 Task: Use LinkedIn's search filters to find profiles related to 'Wellness' industry, 'Government College', 'Catering' services, 'Front-Line Employees' title, 'Cactus Communications' company, located in 'Mohács, Baranya, Hungary', and talking about '#careers'.
Action: Mouse moved to (526, 84)
Screenshot: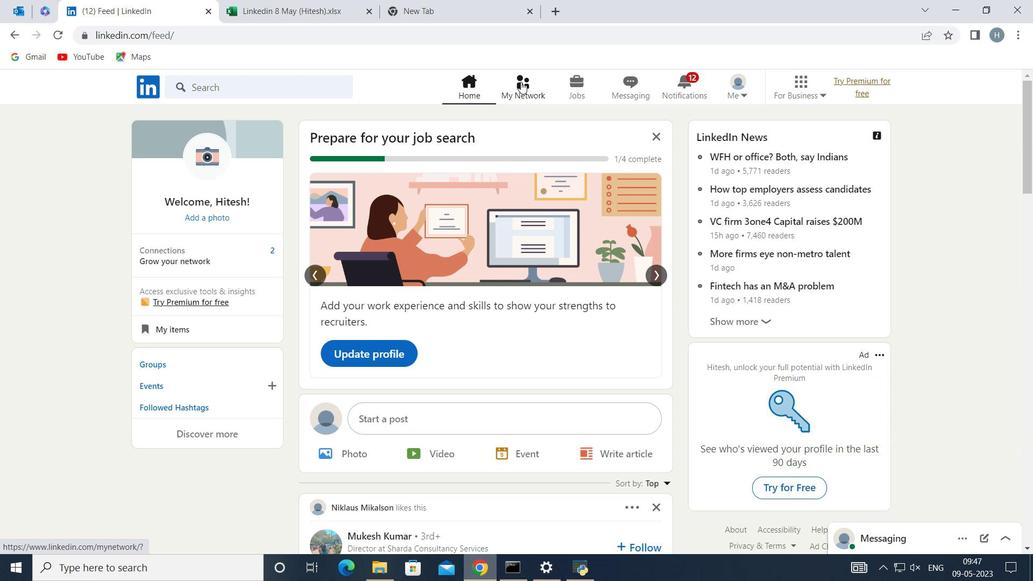 
Action: Mouse pressed left at (526, 84)
Screenshot: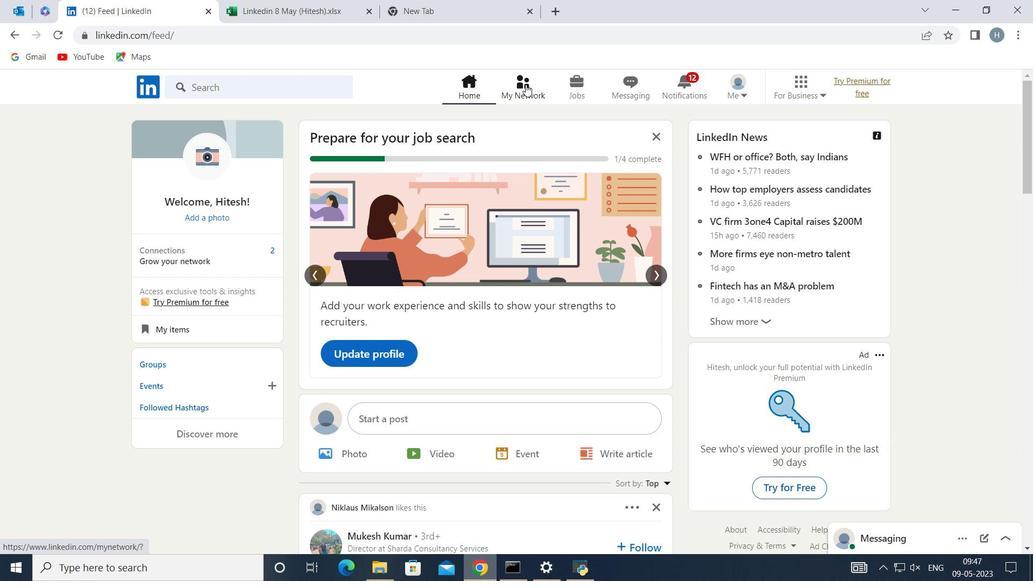 
Action: Mouse moved to (274, 158)
Screenshot: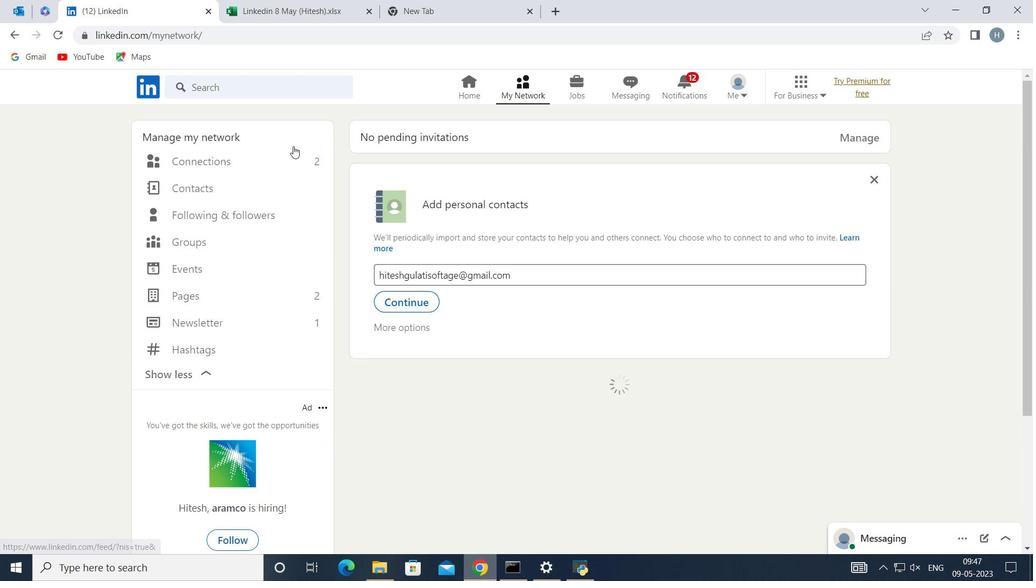 
Action: Mouse pressed left at (274, 158)
Screenshot: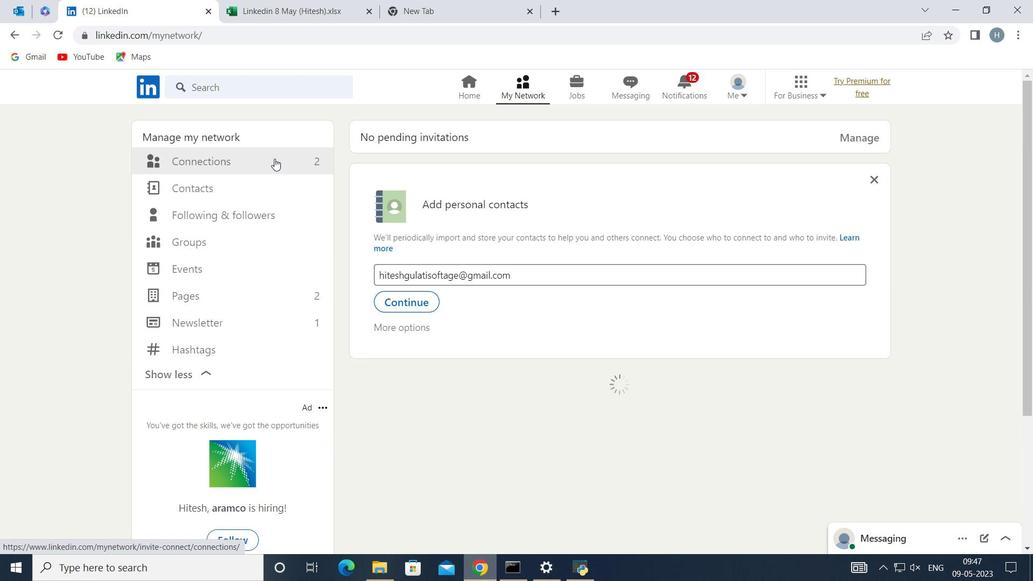 
Action: Mouse moved to (601, 160)
Screenshot: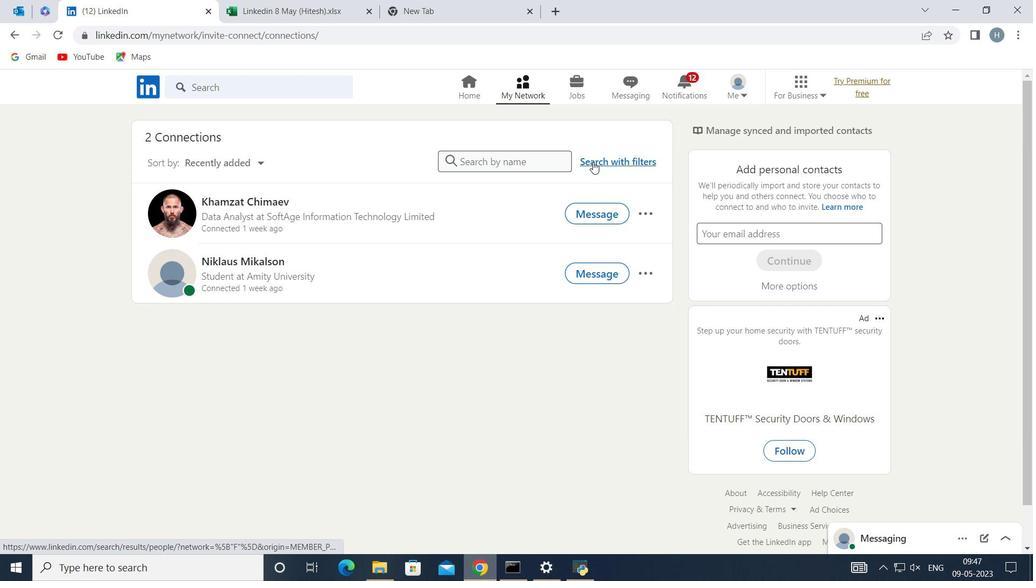 
Action: Mouse pressed left at (601, 160)
Screenshot: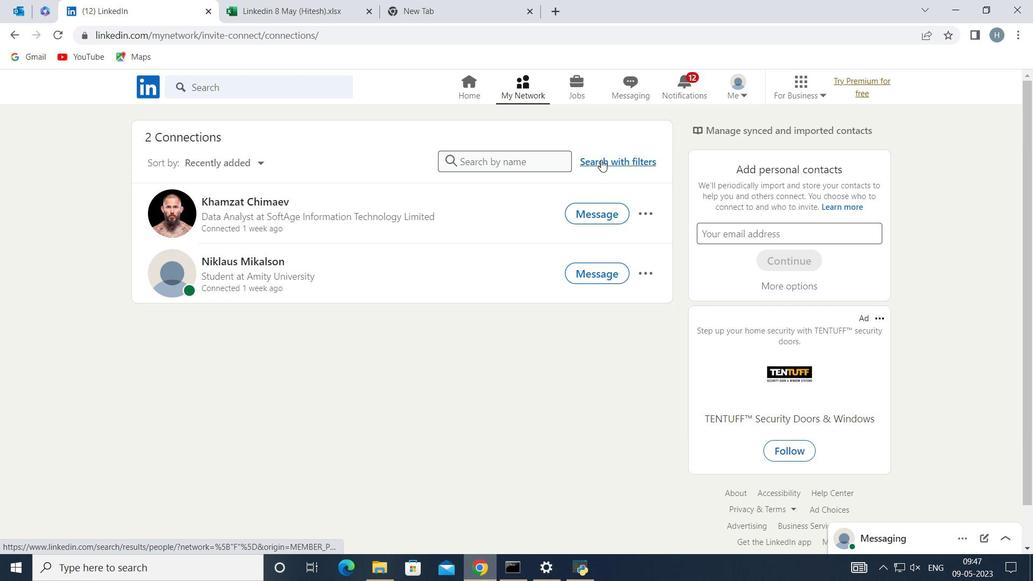 
Action: Mouse moved to (571, 127)
Screenshot: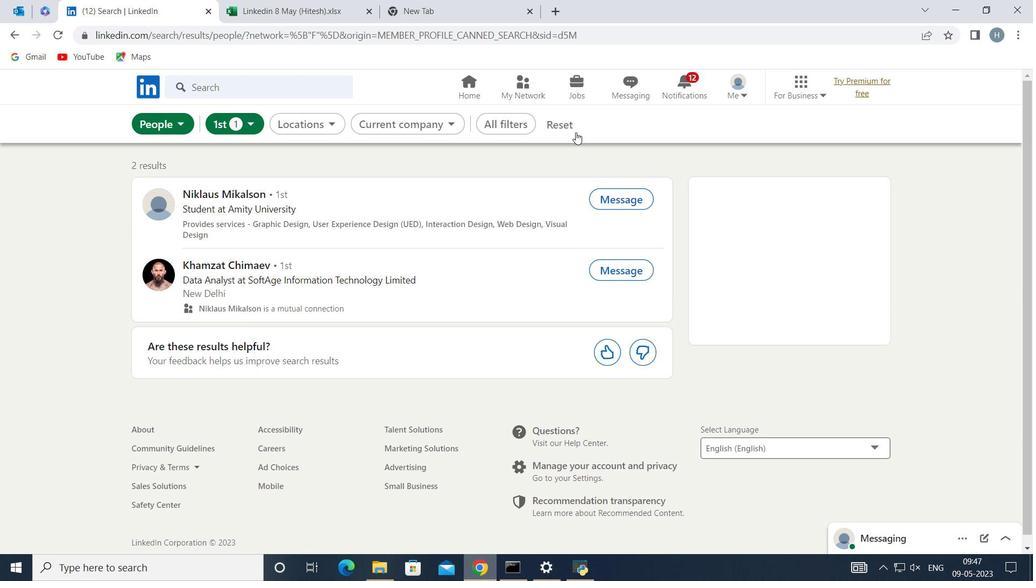 
Action: Mouse pressed left at (571, 127)
Screenshot: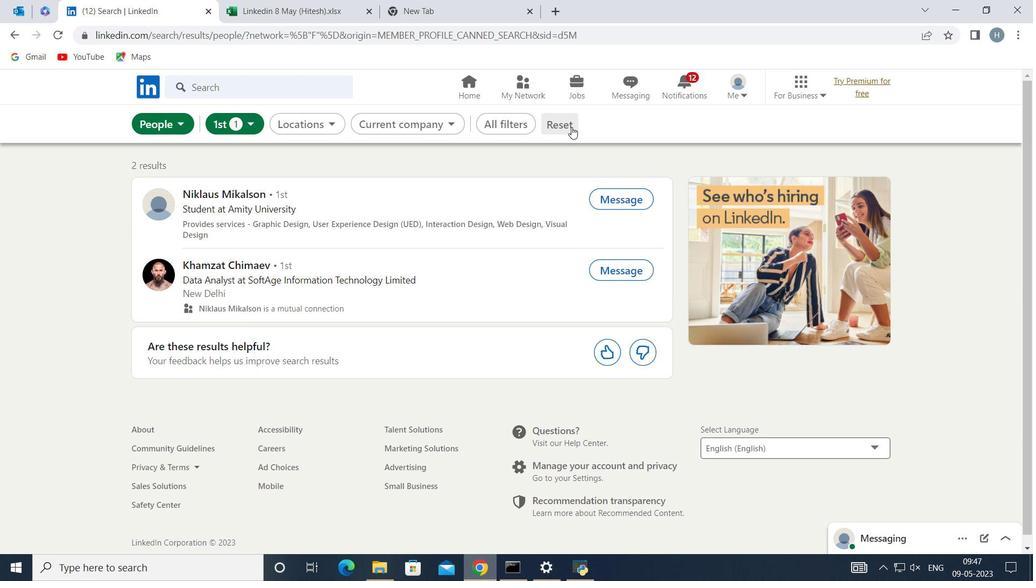 
Action: Mouse moved to (551, 122)
Screenshot: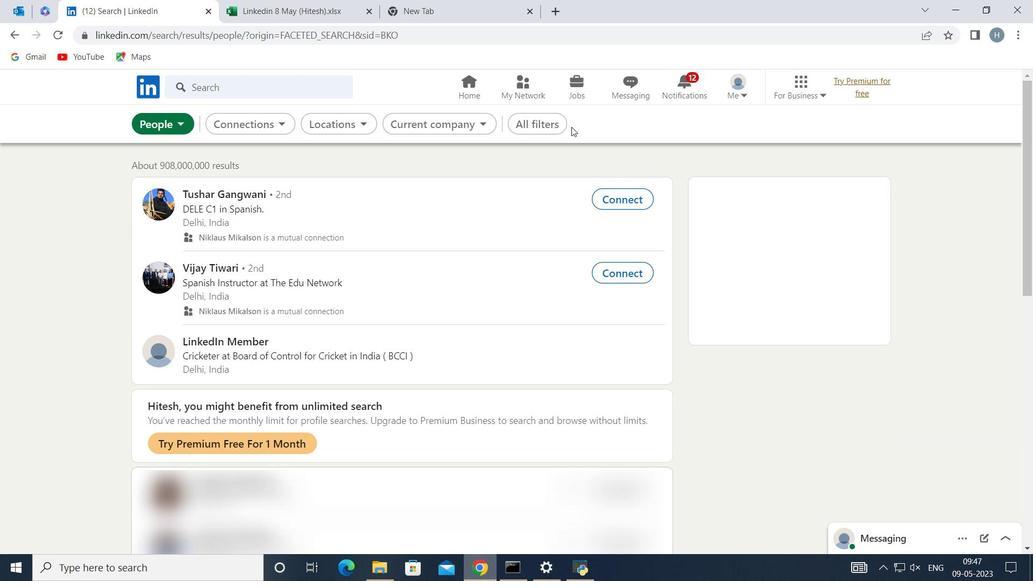 
Action: Mouse pressed left at (551, 122)
Screenshot: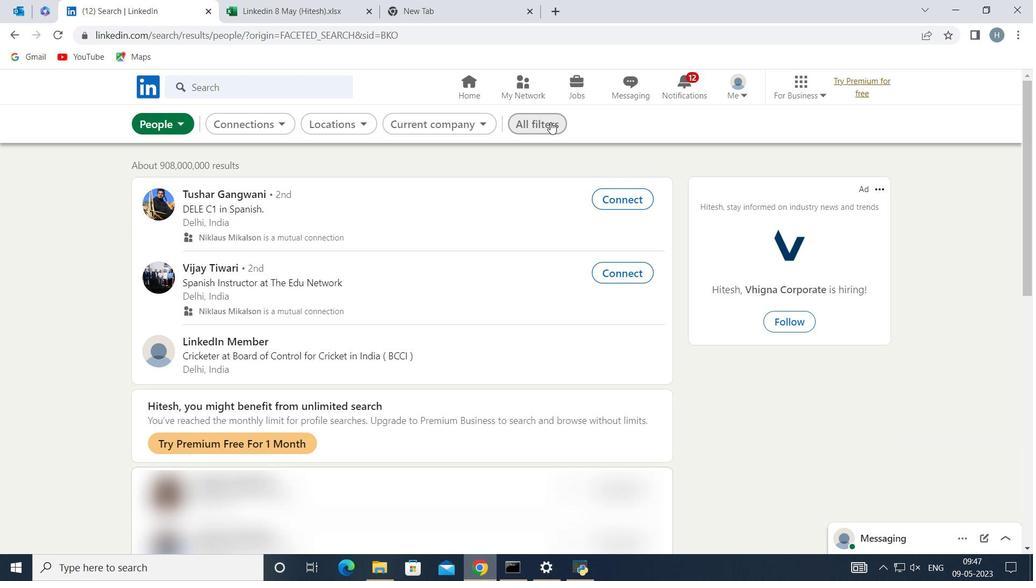 
Action: Mouse moved to (798, 234)
Screenshot: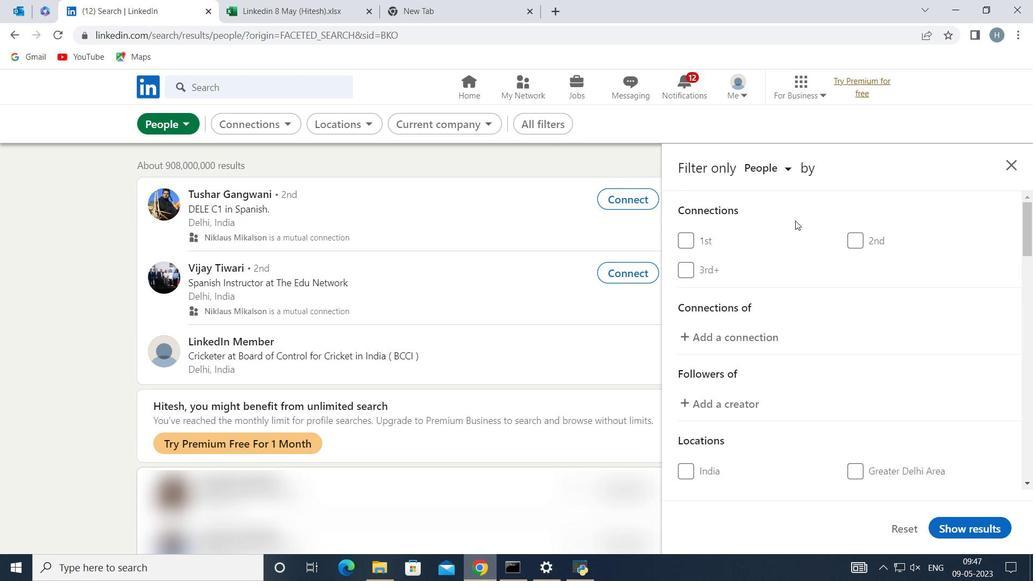 
Action: Mouse scrolled (798, 233) with delta (0, 0)
Screenshot: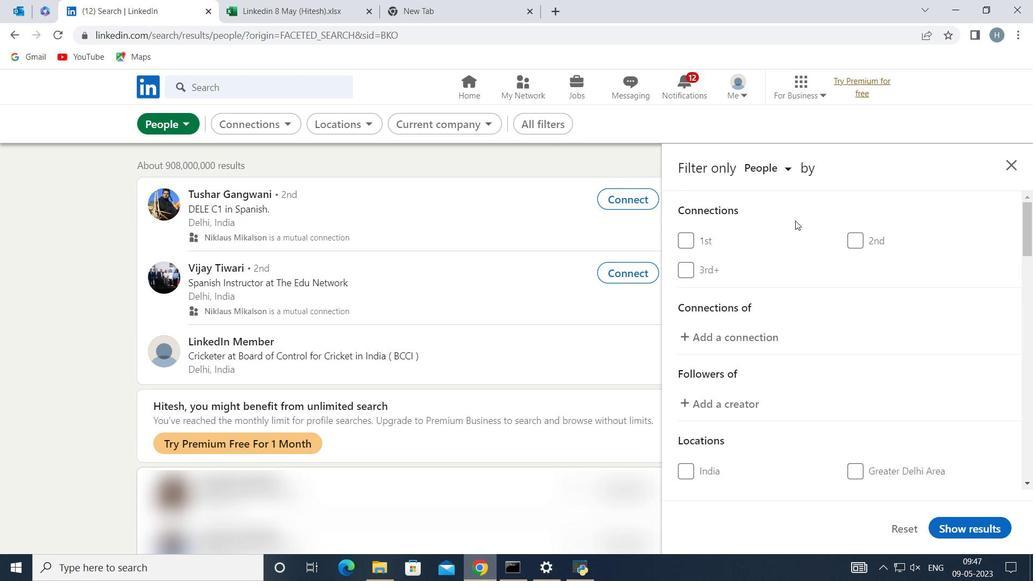 
Action: Mouse moved to (797, 243)
Screenshot: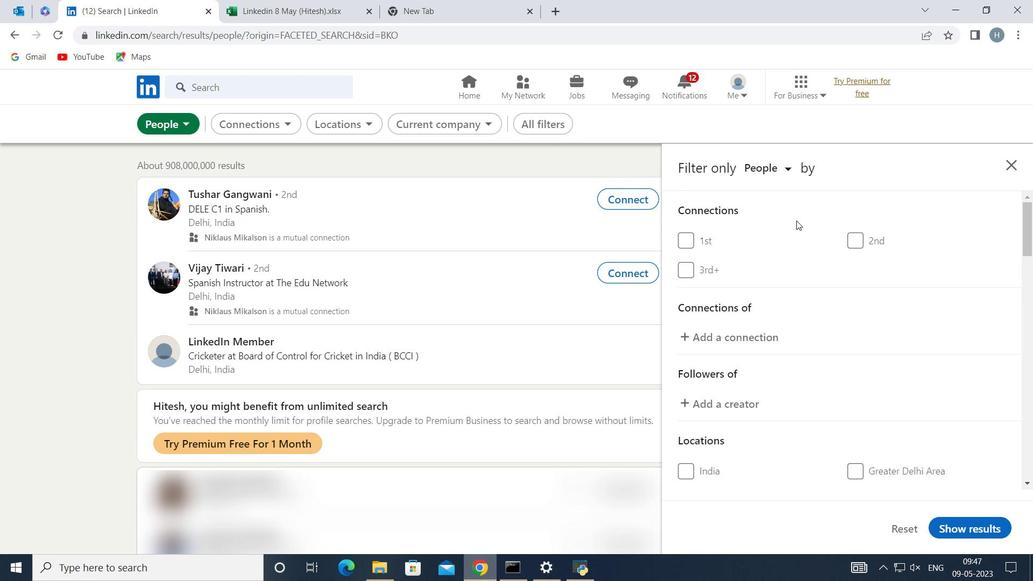 
Action: Mouse scrolled (797, 242) with delta (0, 0)
Screenshot: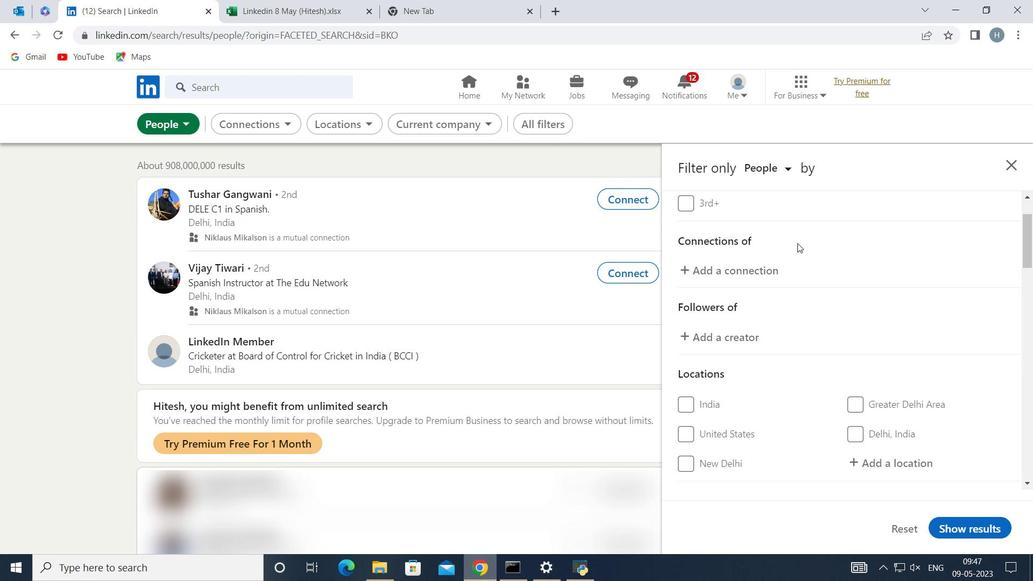 
Action: Mouse scrolled (797, 242) with delta (0, 0)
Screenshot: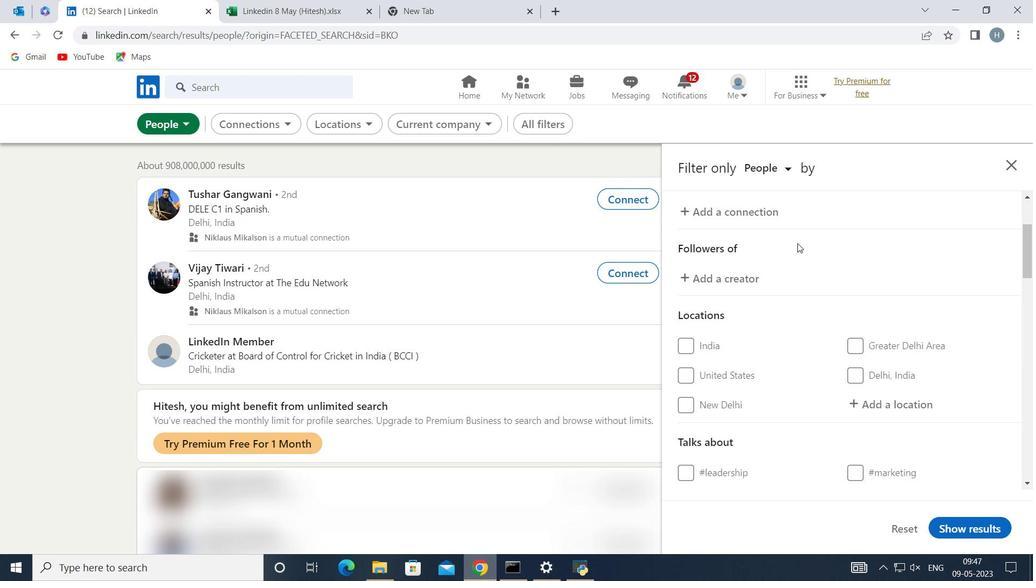 
Action: Mouse moved to (868, 324)
Screenshot: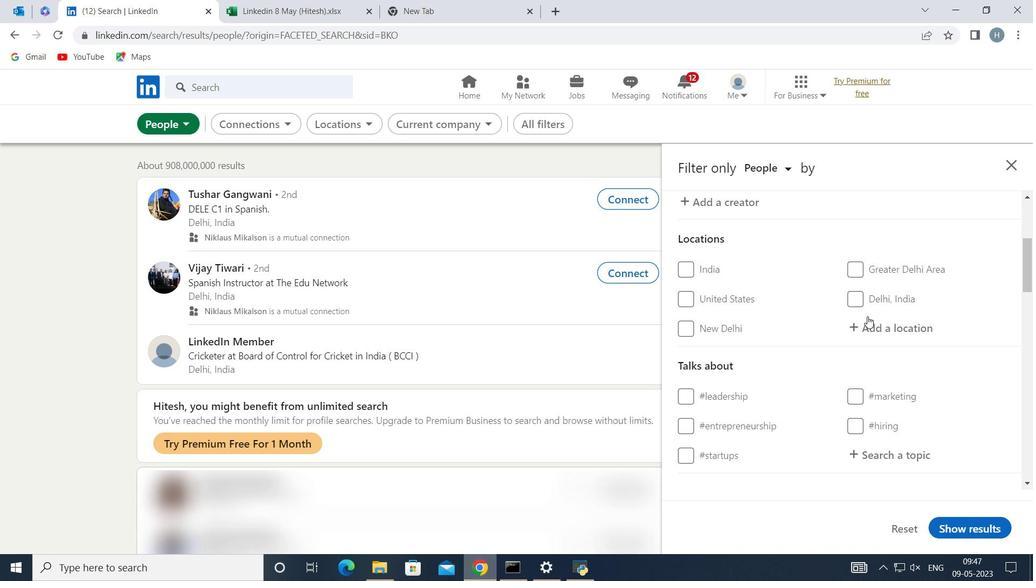 
Action: Mouse pressed left at (868, 324)
Screenshot: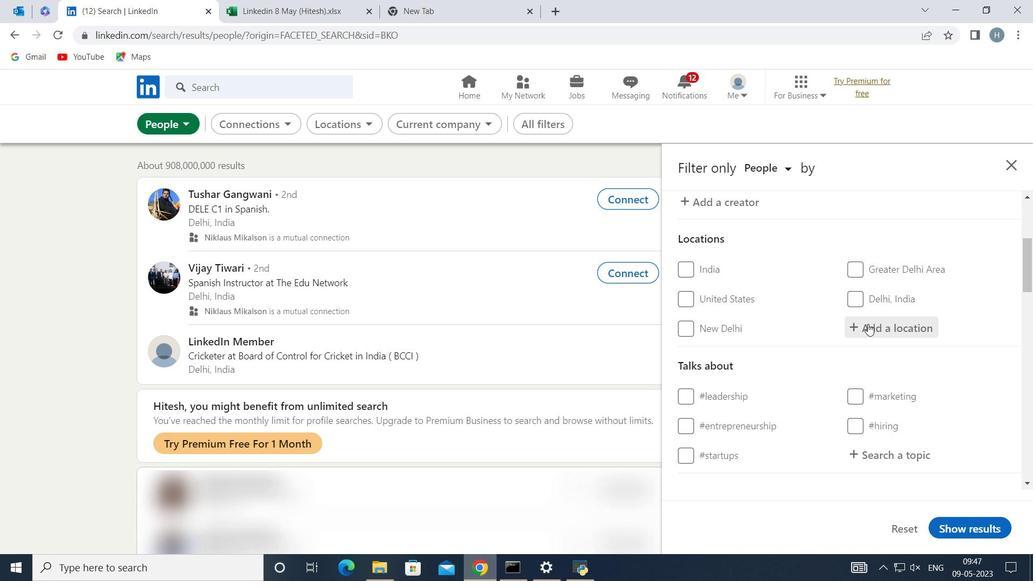 
Action: Key pressed <Key.shift>Mohacs
Screenshot: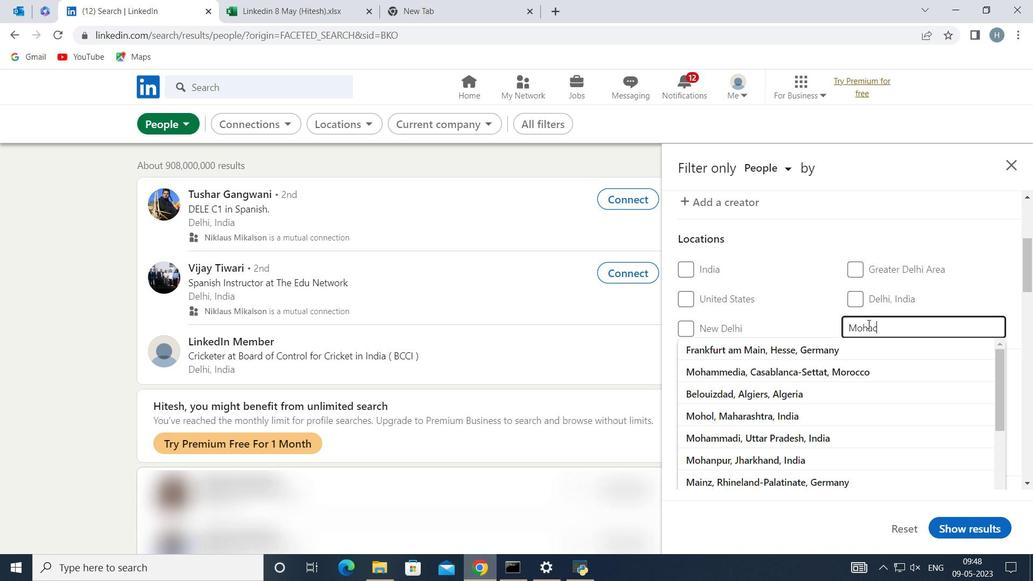 
Action: Mouse moved to (839, 344)
Screenshot: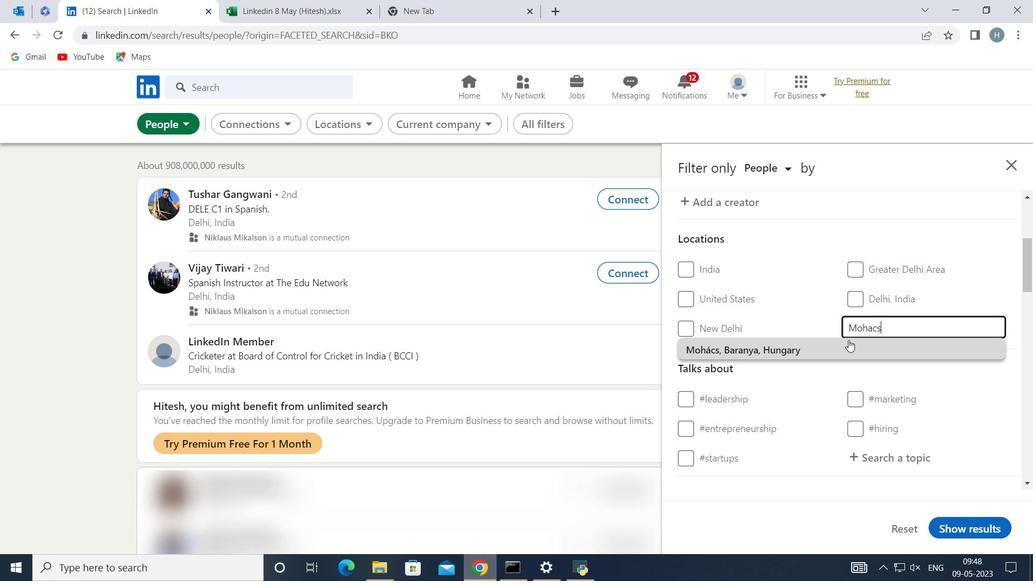 
Action: Mouse pressed left at (839, 344)
Screenshot: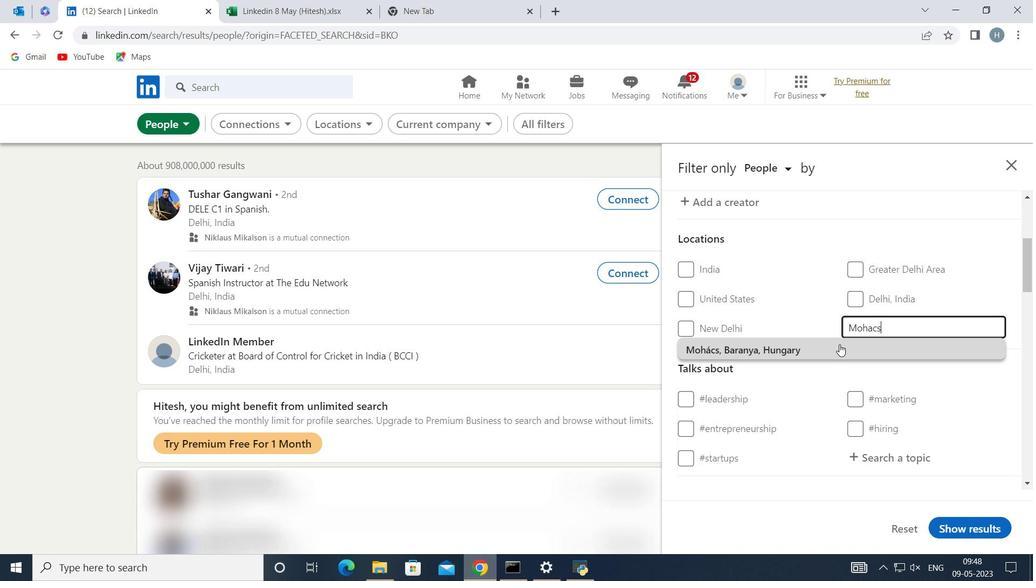 
Action: Mouse scrolled (839, 343) with delta (0, 0)
Screenshot: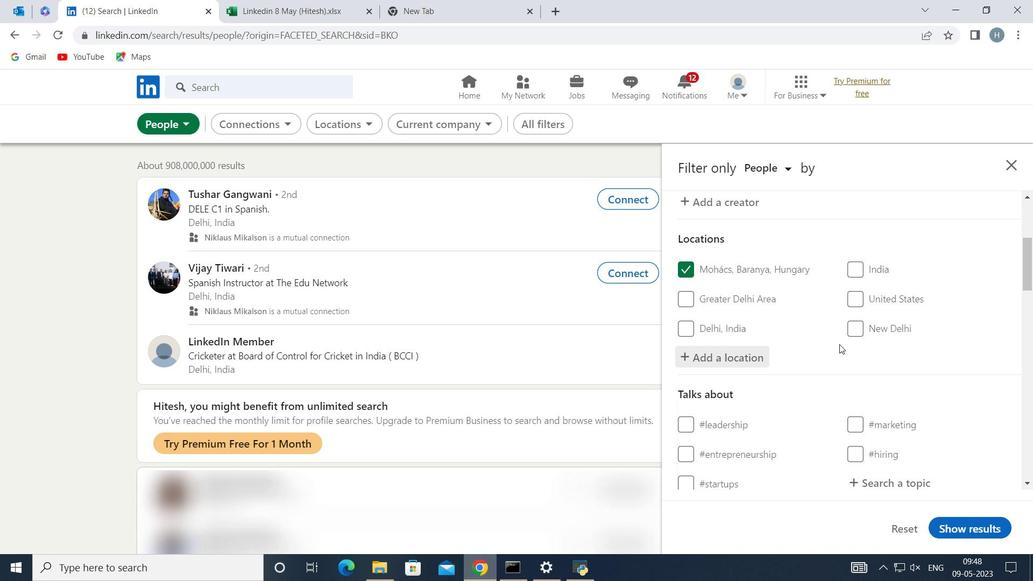 
Action: Mouse scrolled (839, 343) with delta (0, 0)
Screenshot: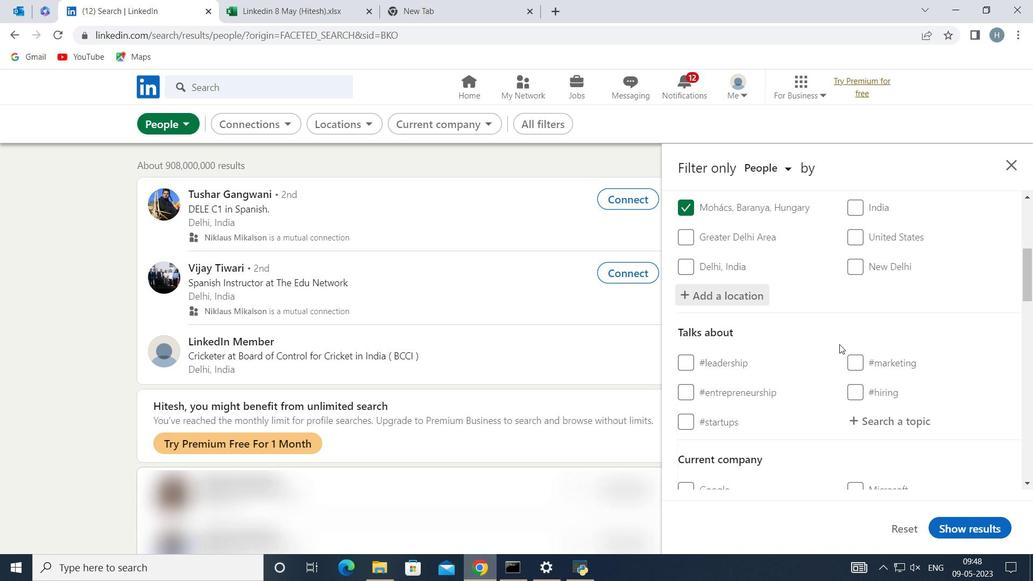 
Action: Mouse moved to (900, 348)
Screenshot: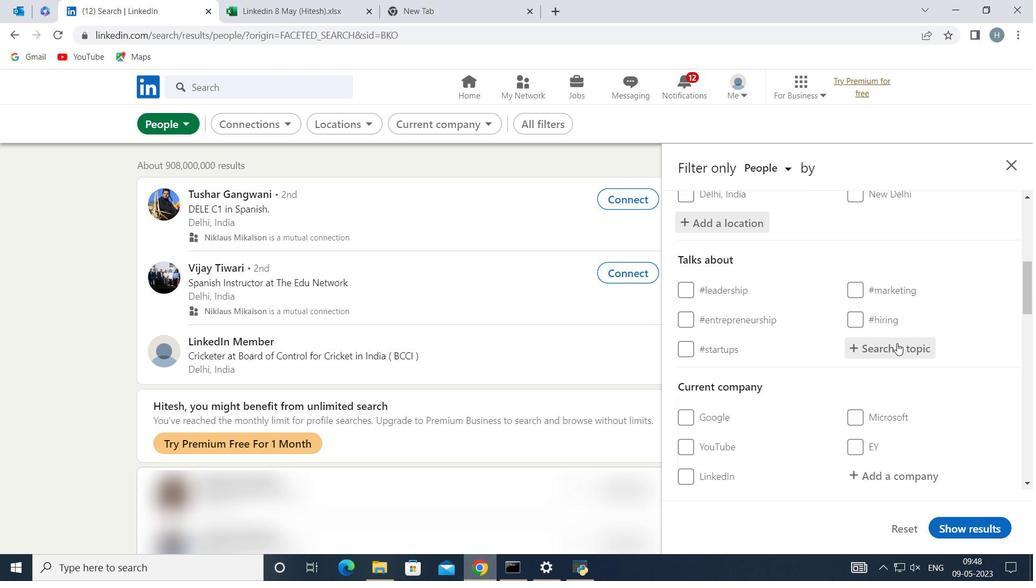 
Action: Mouse pressed left at (900, 348)
Screenshot: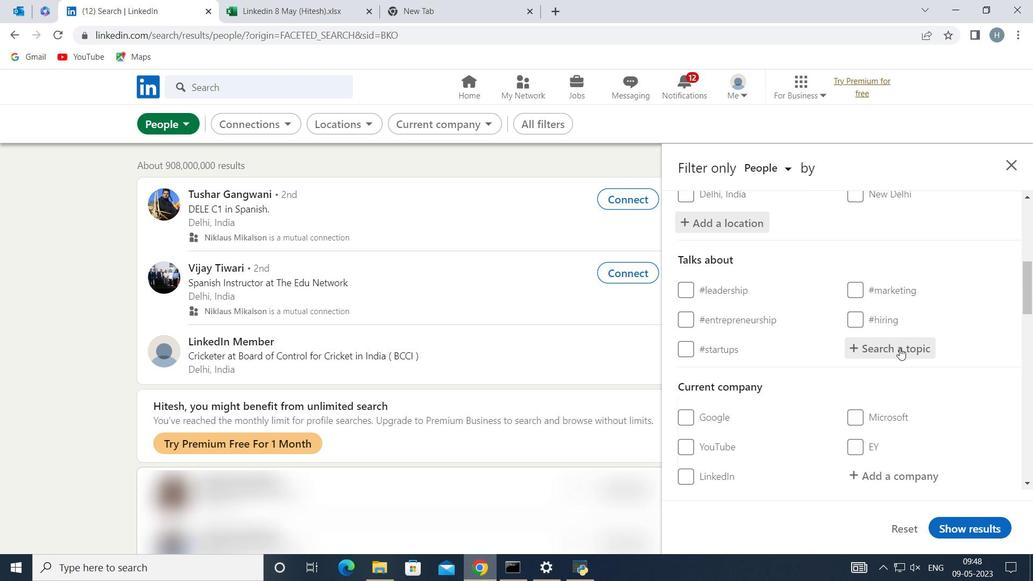 
Action: Key pressed careers
Screenshot: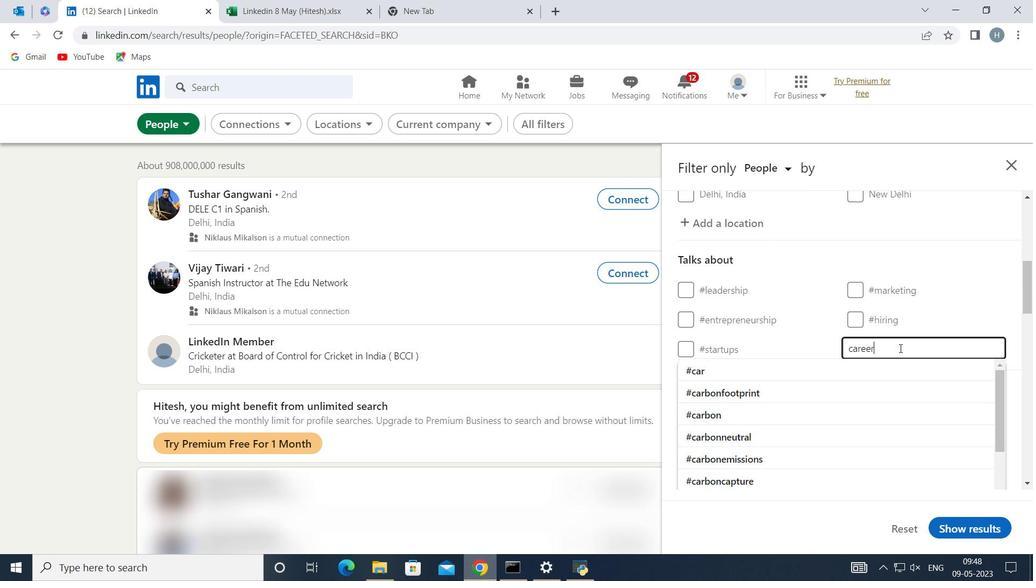
Action: Mouse moved to (849, 370)
Screenshot: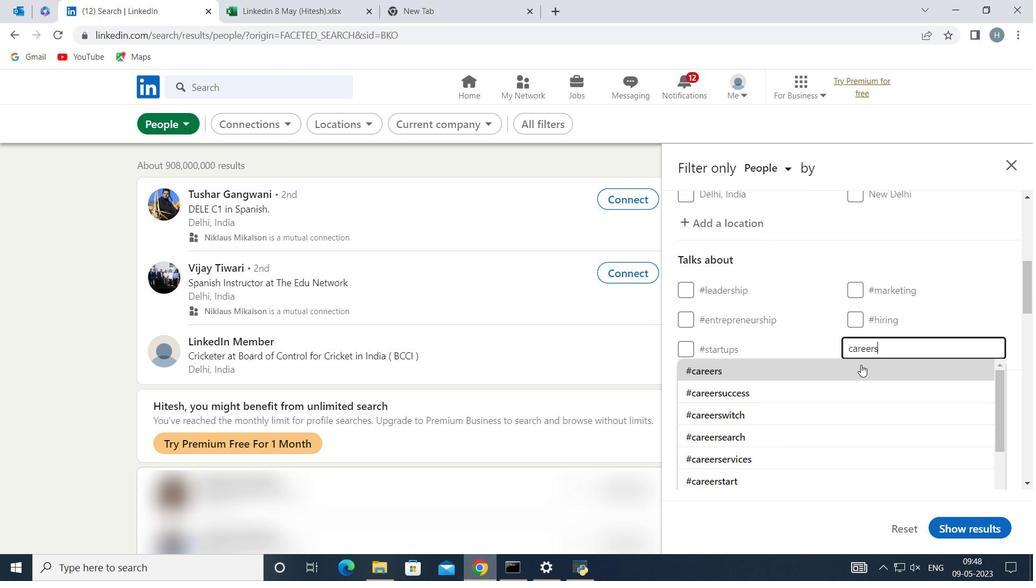 
Action: Mouse pressed left at (849, 370)
Screenshot: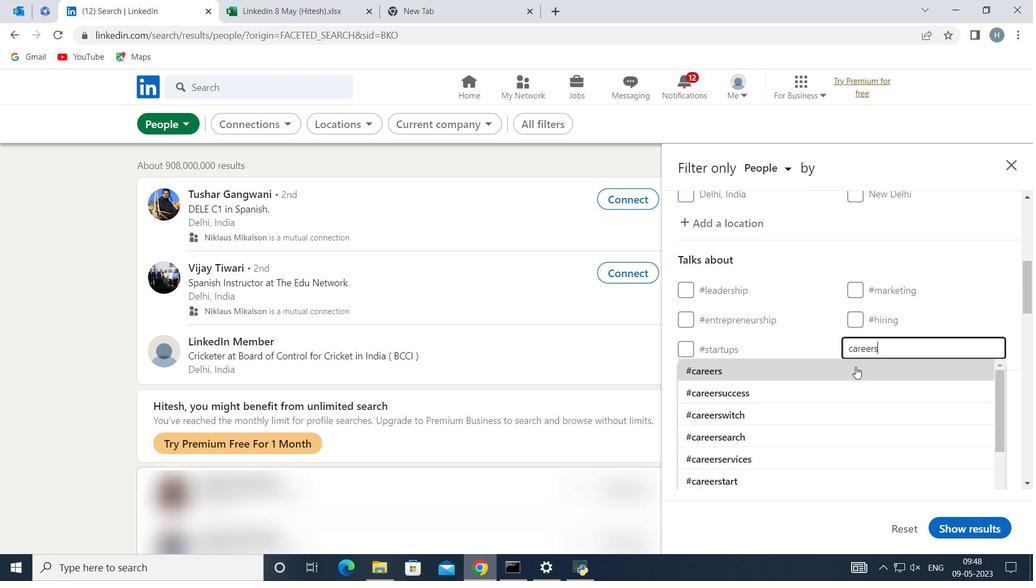 
Action: Mouse scrolled (849, 369) with delta (0, 0)
Screenshot: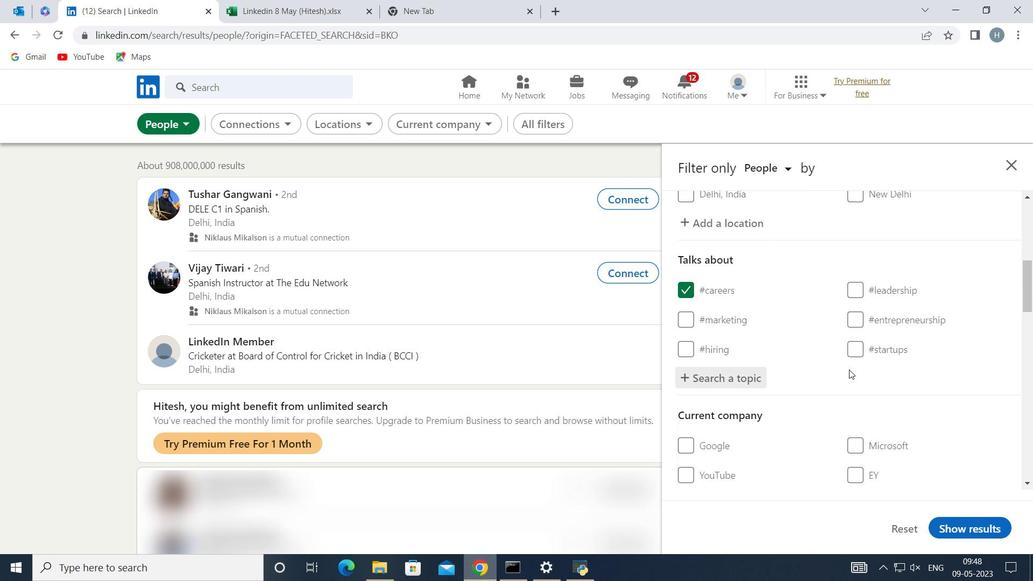 
Action: Mouse scrolled (849, 369) with delta (0, 0)
Screenshot: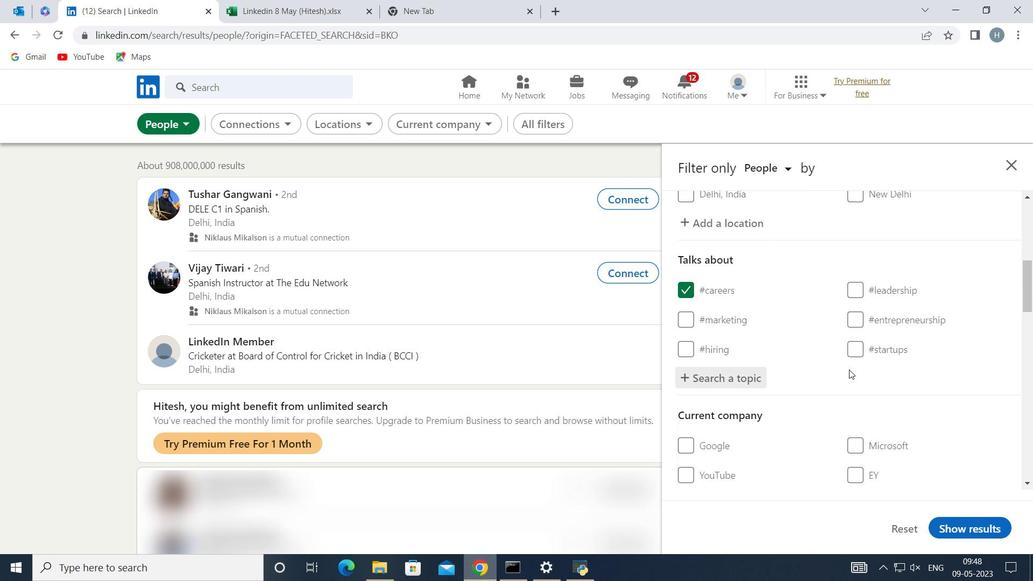 
Action: Mouse moved to (848, 371)
Screenshot: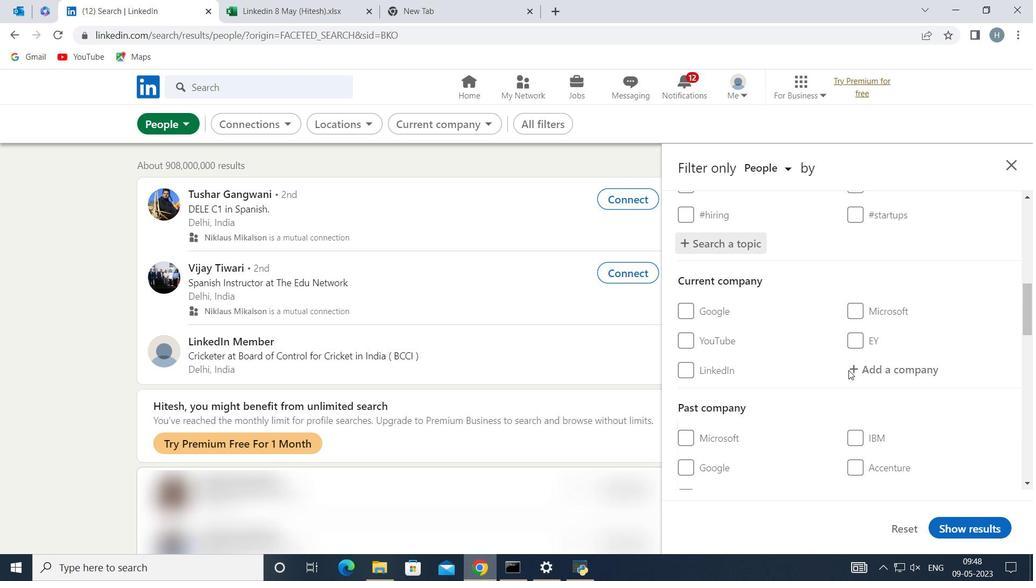 
Action: Mouse scrolled (848, 370) with delta (0, 0)
Screenshot: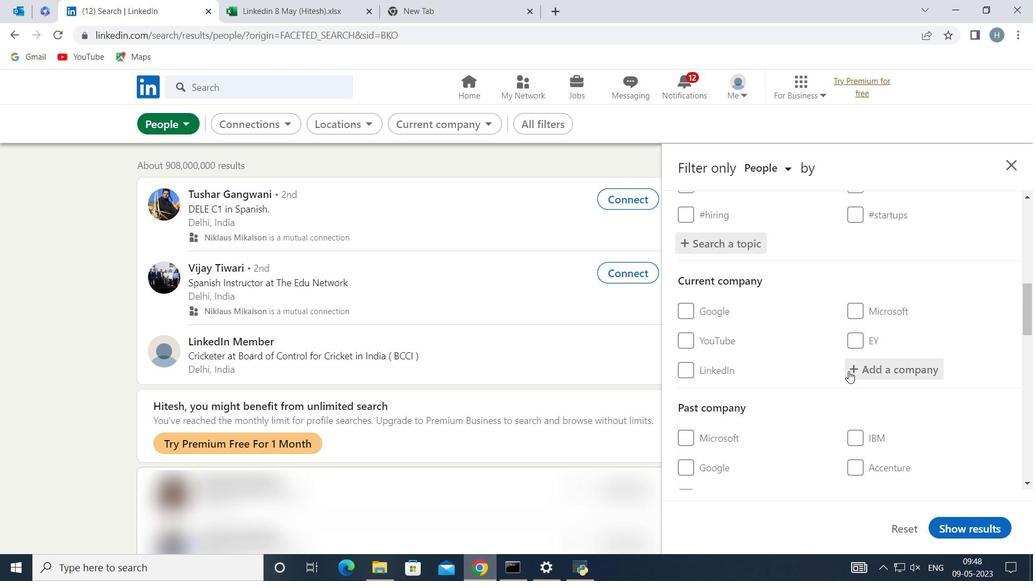 
Action: Mouse scrolled (848, 370) with delta (0, 0)
Screenshot: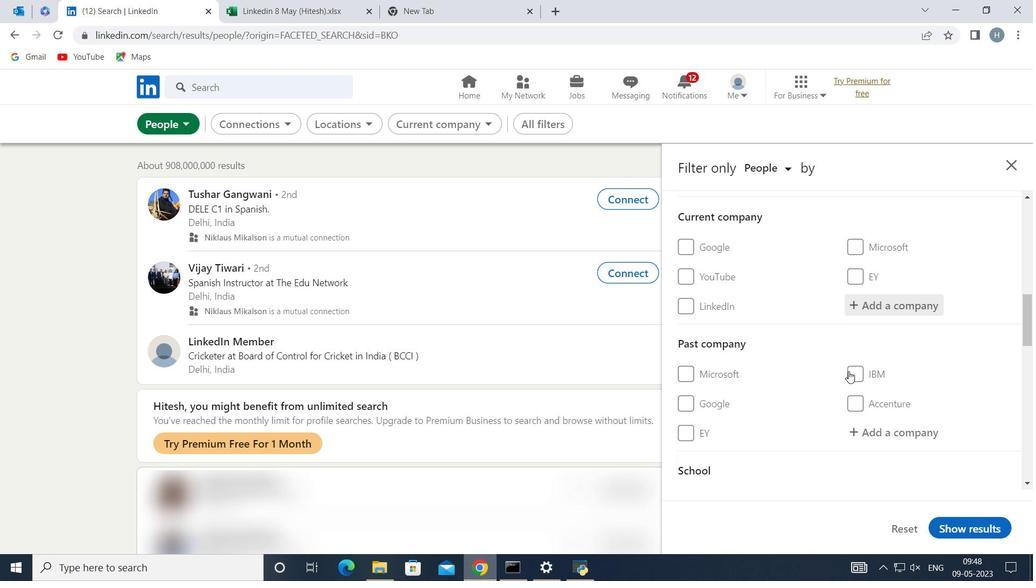 
Action: Mouse scrolled (848, 370) with delta (0, 0)
Screenshot: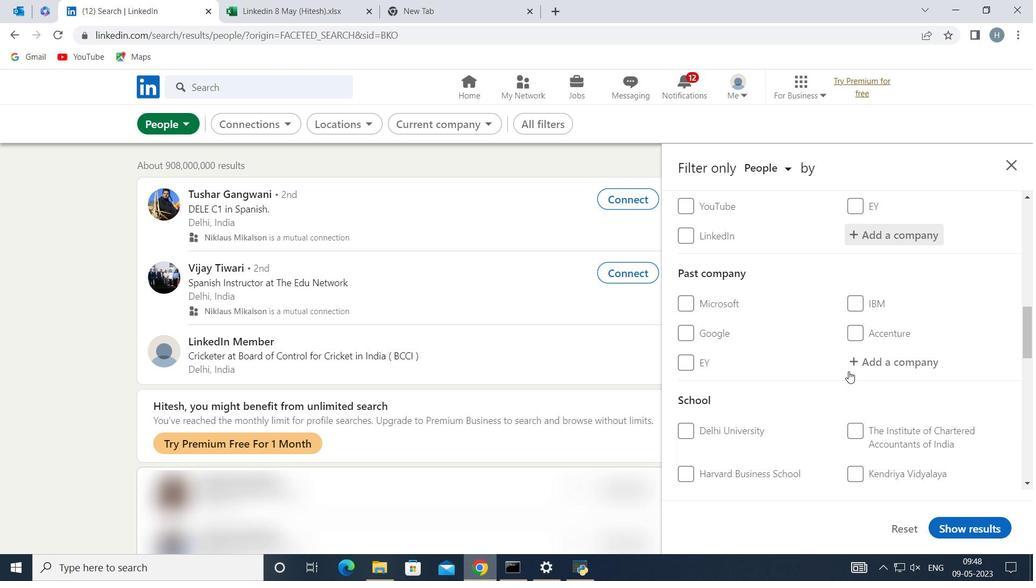 
Action: Mouse scrolled (848, 370) with delta (0, 0)
Screenshot: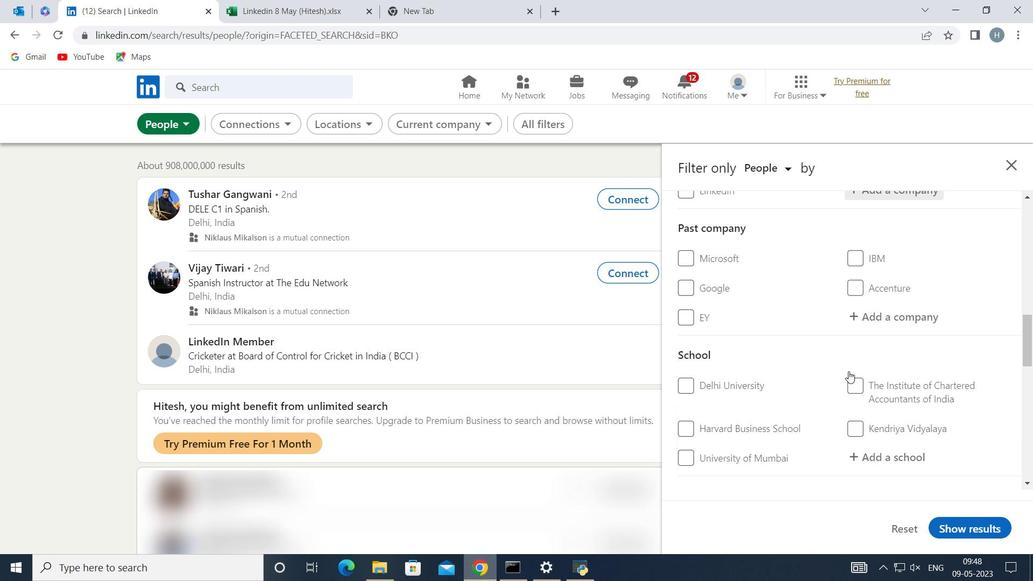 
Action: Mouse scrolled (848, 370) with delta (0, 0)
Screenshot: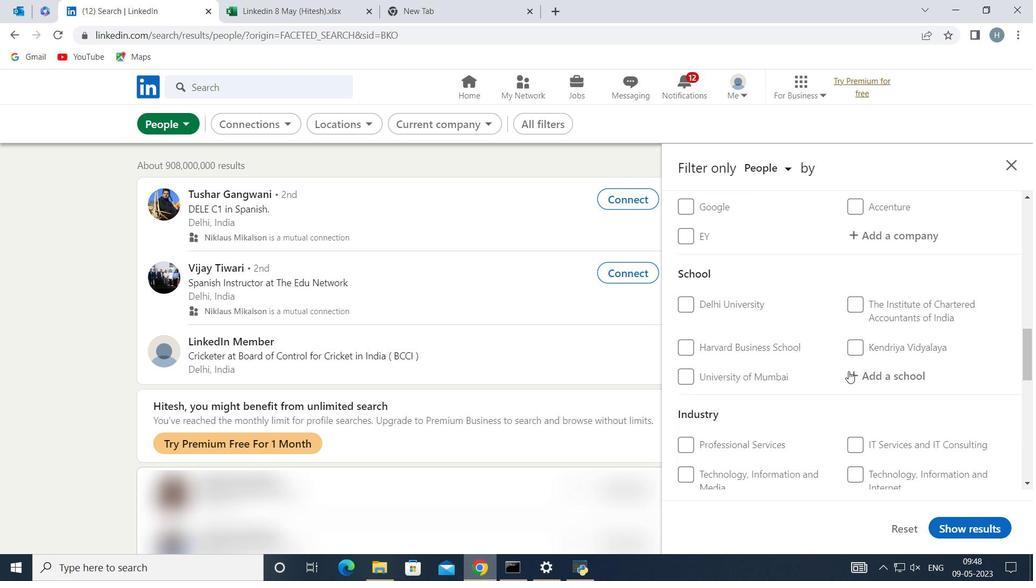 
Action: Mouse scrolled (848, 370) with delta (0, 0)
Screenshot: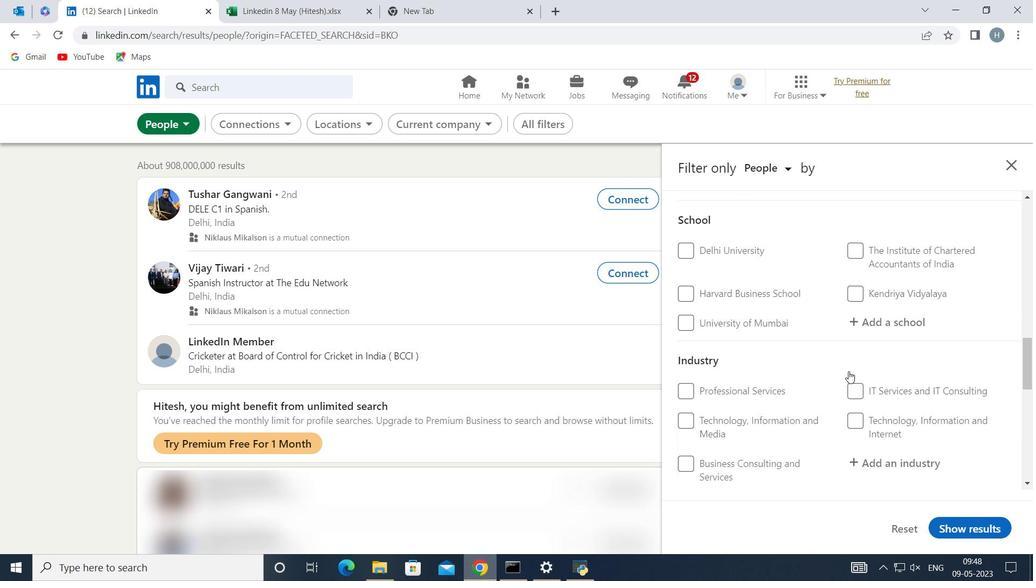
Action: Mouse moved to (684, 458)
Screenshot: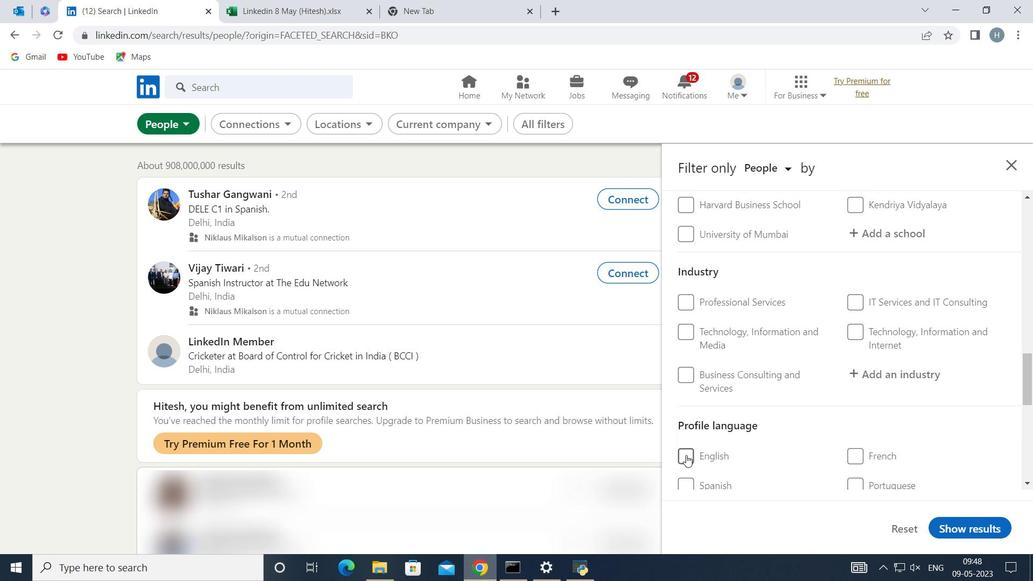 
Action: Mouse pressed left at (684, 458)
Screenshot: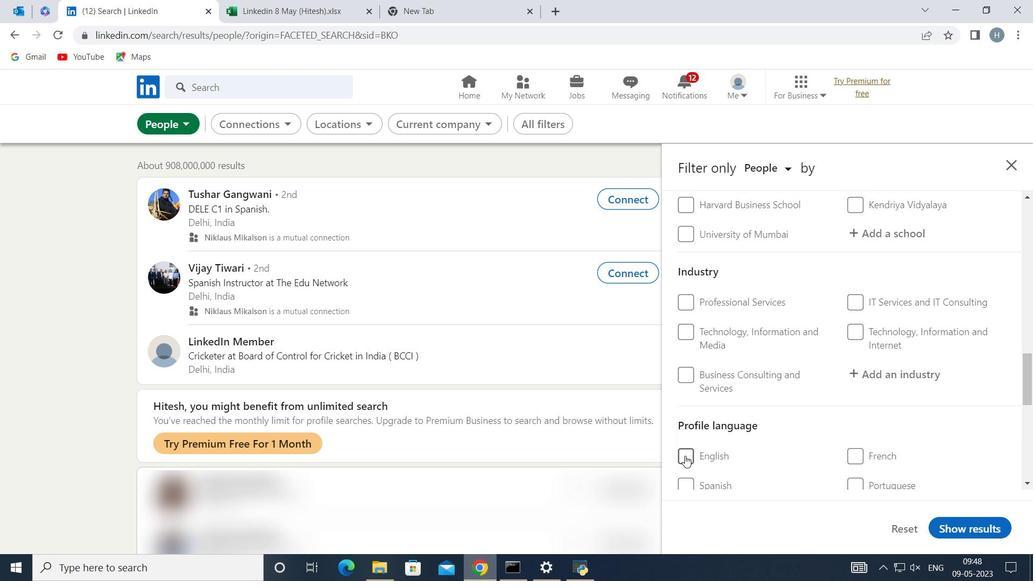 
Action: Mouse moved to (780, 453)
Screenshot: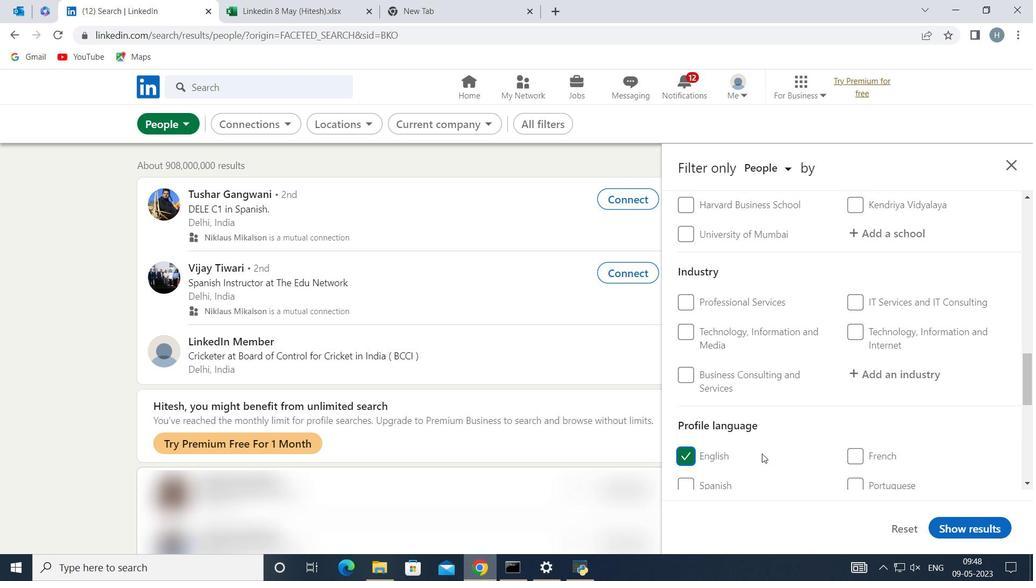 
Action: Mouse scrolled (780, 454) with delta (0, 0)
Screenshot: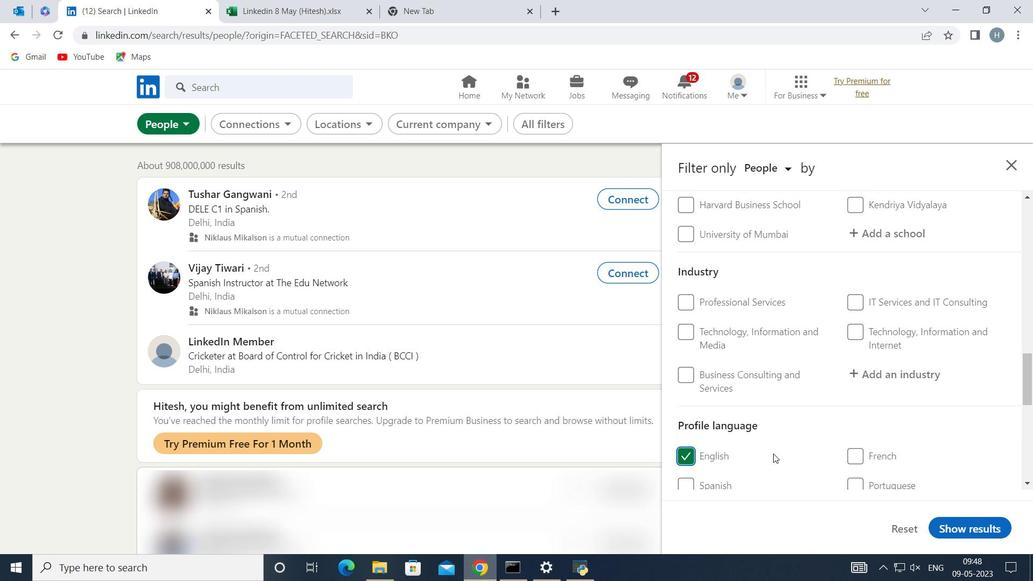 
Action: Mouse moved to (780, 450)
Screenshot: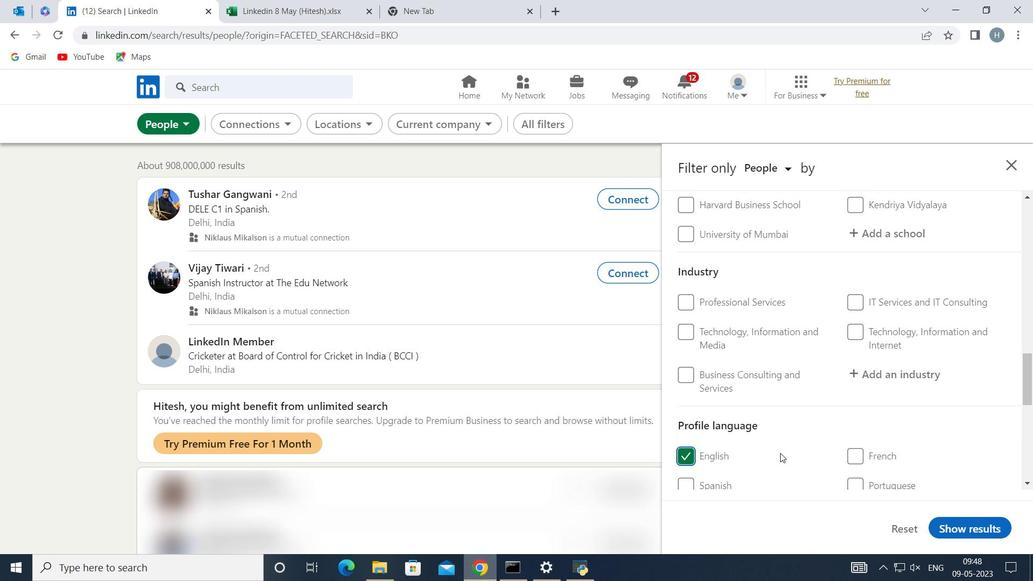 
Action: Mouse scrolled (780, 451) with delta (0, 0)
Screenshot: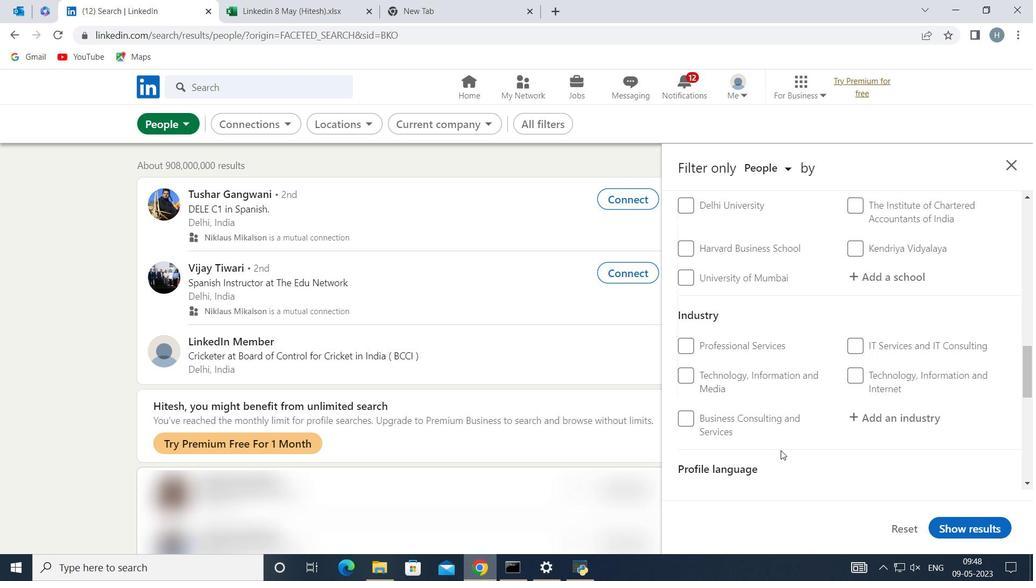 
Action: Mouse scrolled (780, 451) with delta (0, 0)
Screenshot: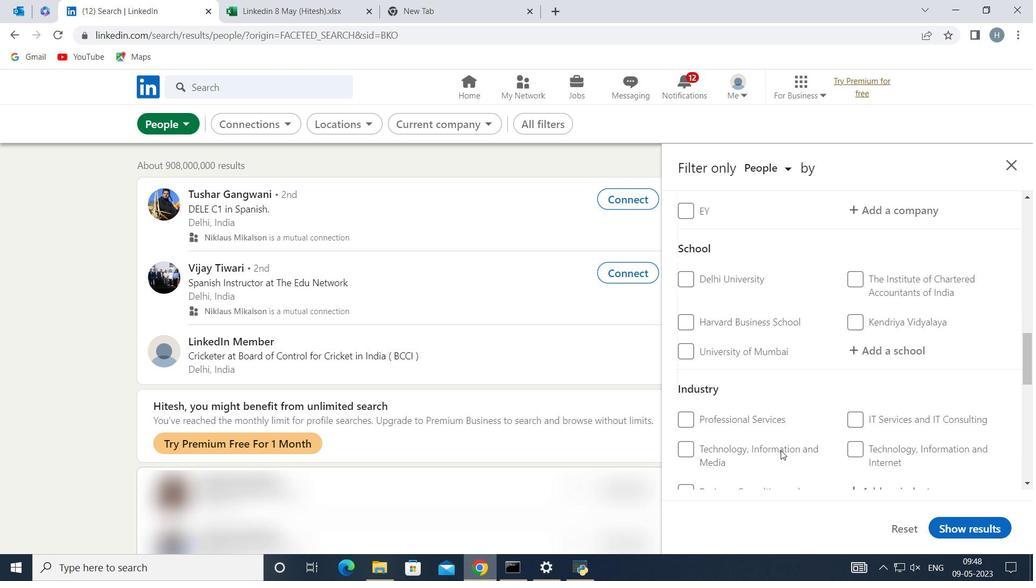 
Action: Mouse scrolled (780, 451) with delta (0, 0)
Screenshot: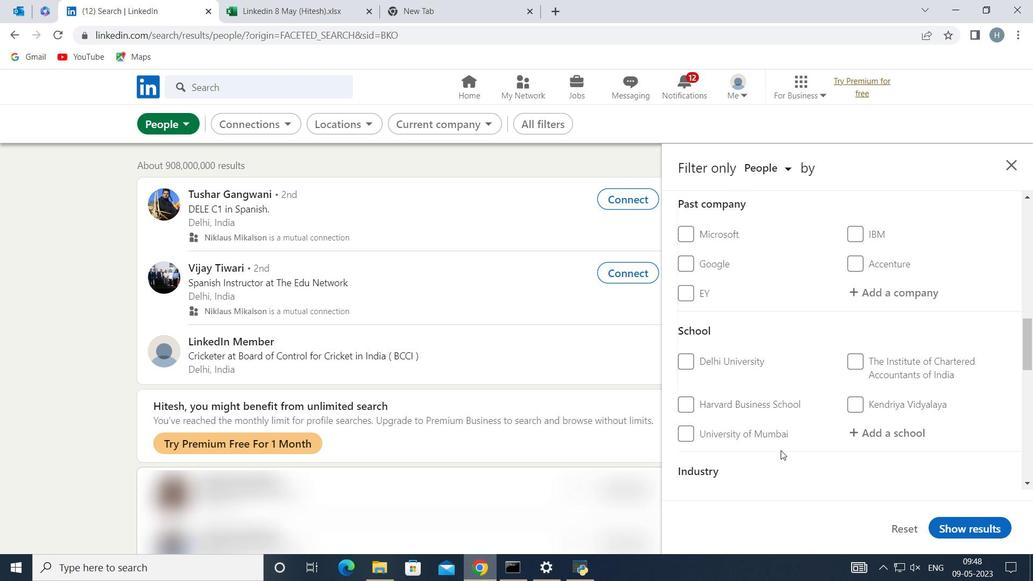 
Action: Mouse scrolled (780, 451) with delta (0, 0)
Screenshot: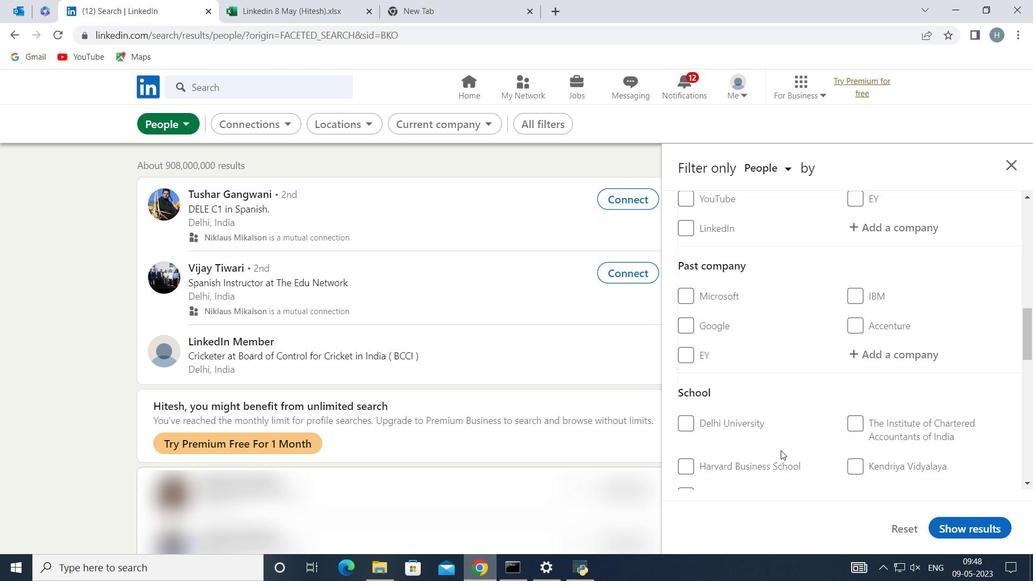 
Action: Mouse scrolled (780, 451) with delta (0, 0)
Screenshot: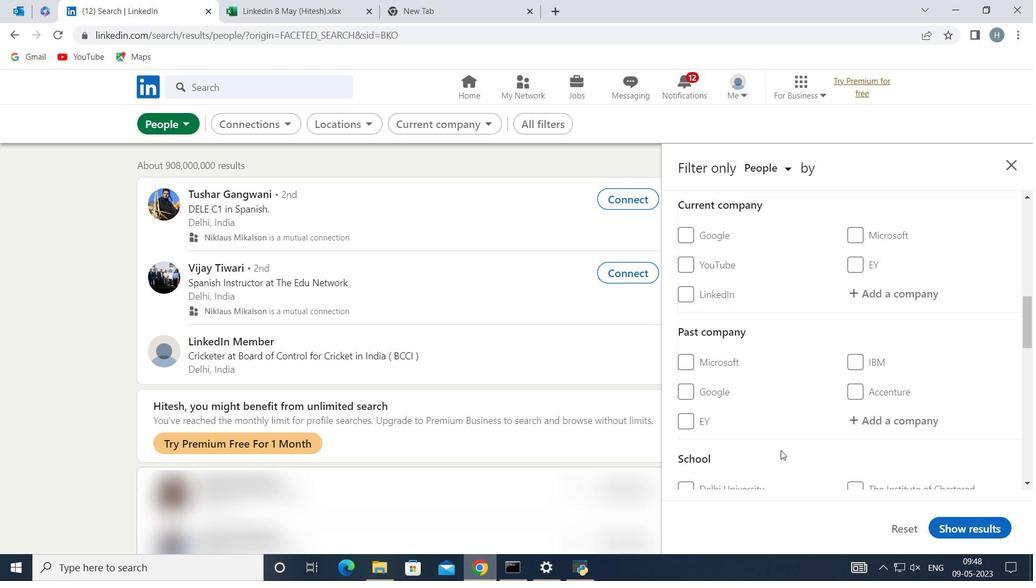 
Action: Mouse moved to (788, 431)
Screenshot: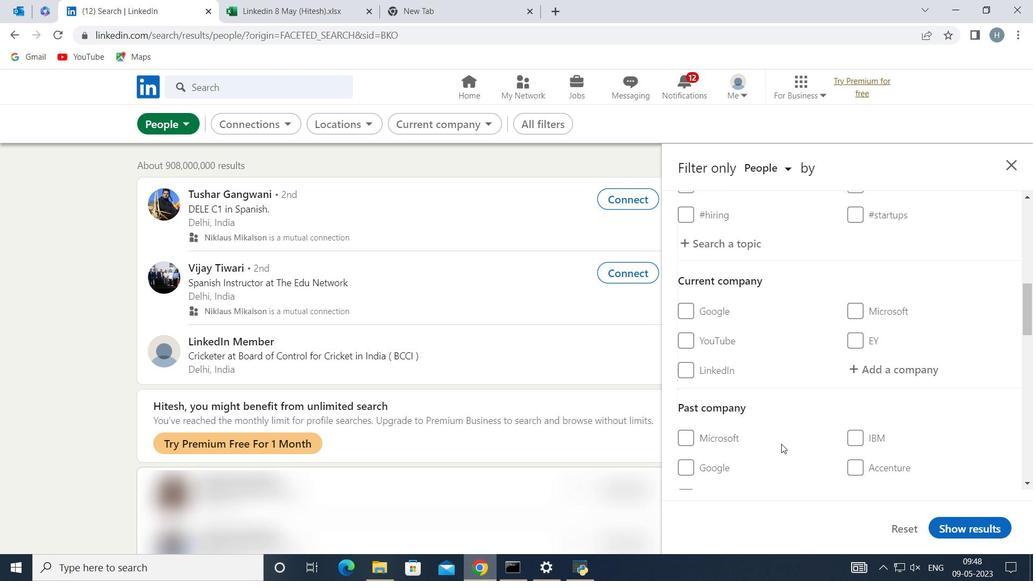 
Action: Mouse scrolled (788, 431) with delta (0, 0)
Screenshot: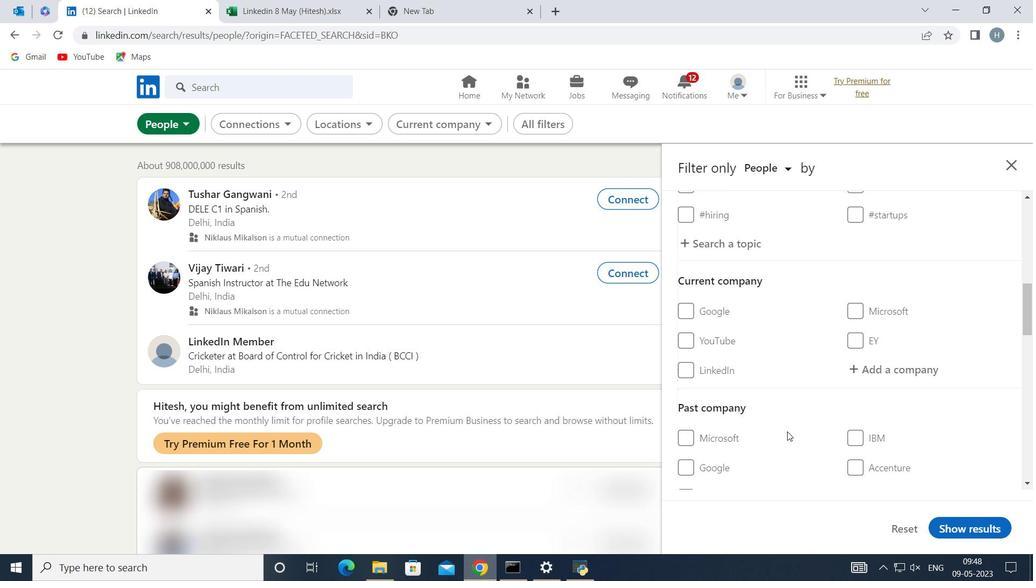 
Action: Mouse moved to (888, 432)
Screenshot: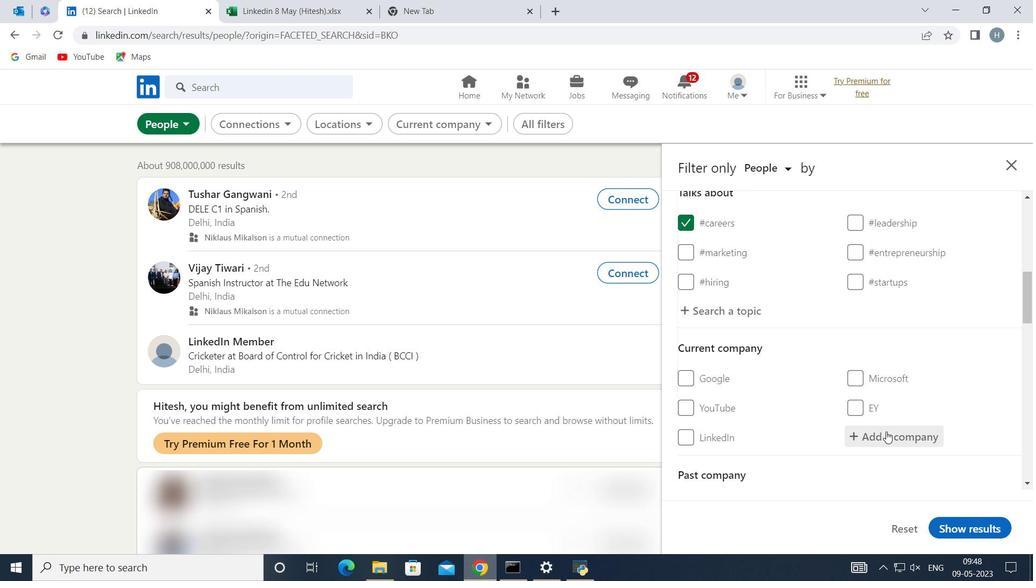 
Action: Mouse pressed left at (888, 432)
Screenshot: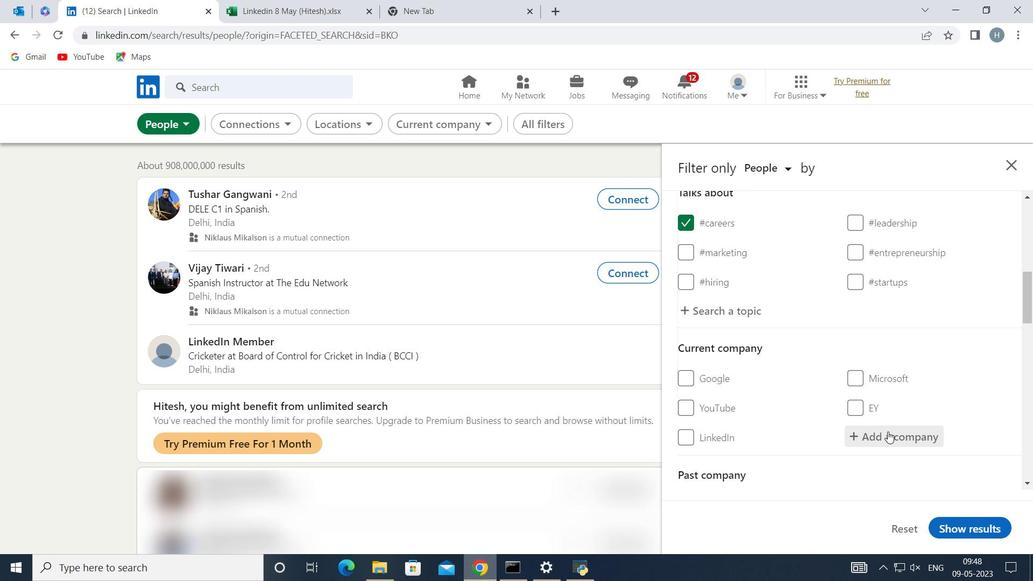
Action: Key pressed <Key.shift>Cactus<Key.space><Key.shift>Commin<Key.backspace><Key.backspace>uni
Screenshot: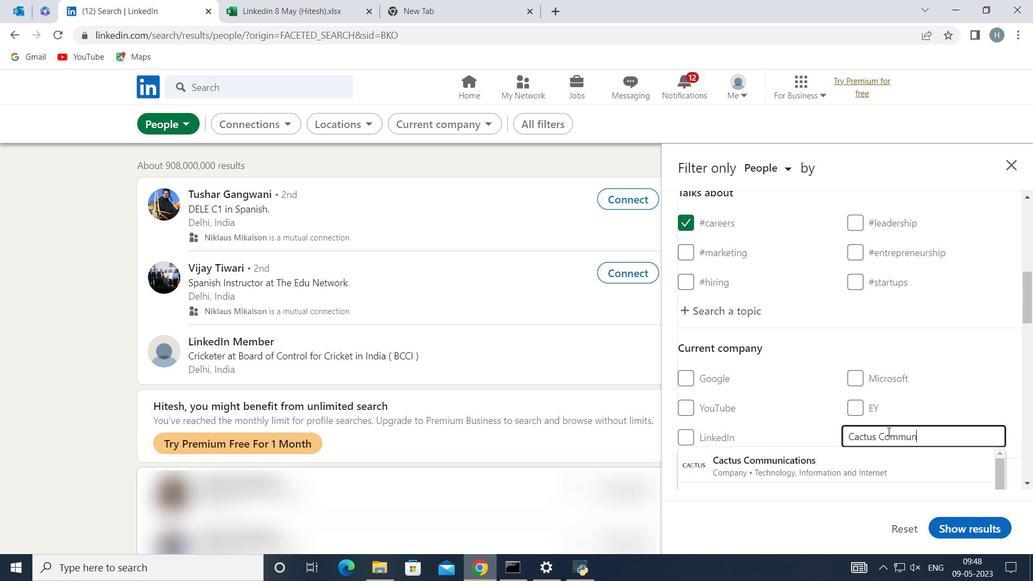 
Action: Mouse moved to (838, 359)
Screenshot: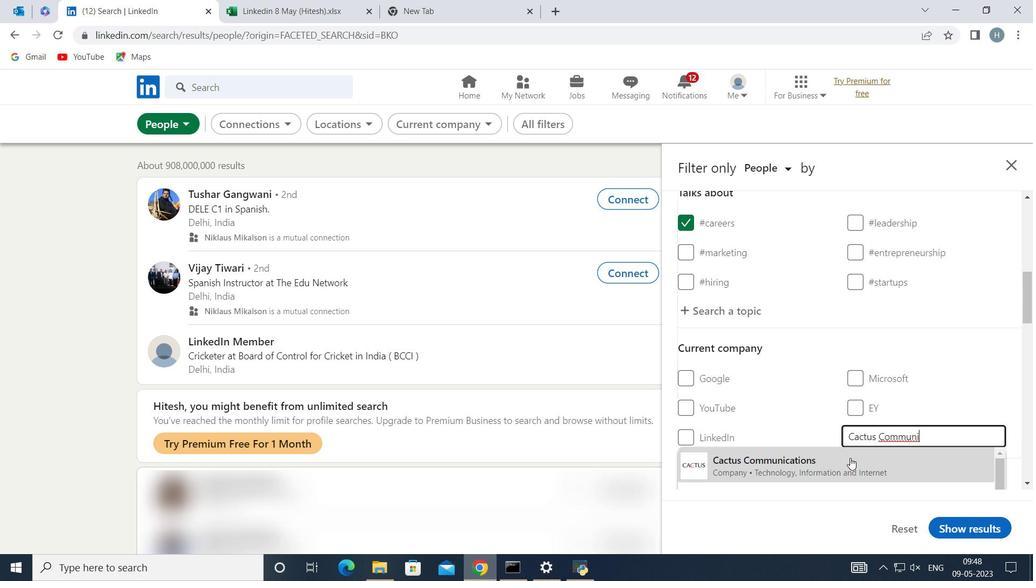 
Action: Mouse scrolled (838, 359) with delta (0, 0)
Screenshot: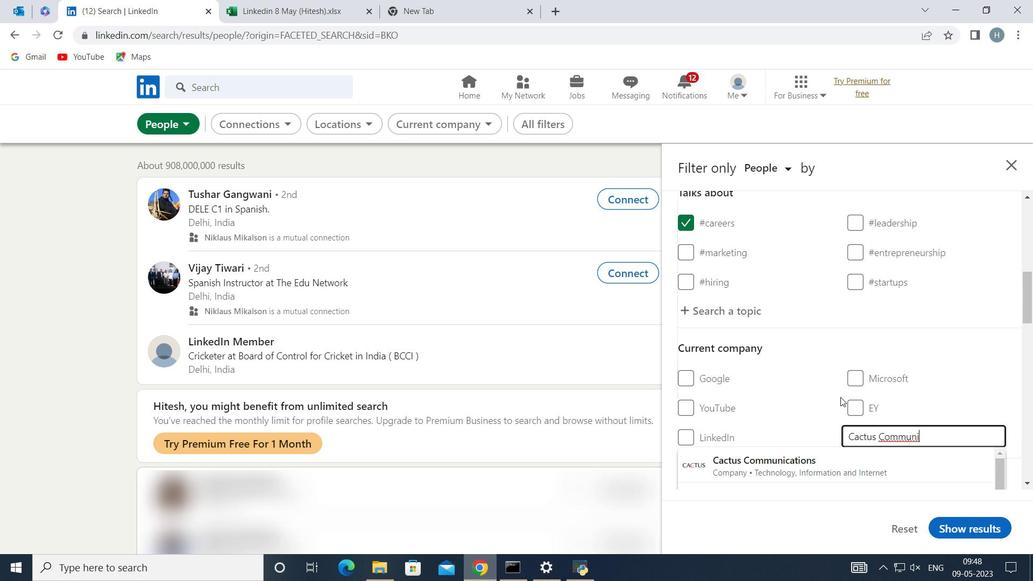 
Action: Mouse moved to (818, 401)
Screenshot: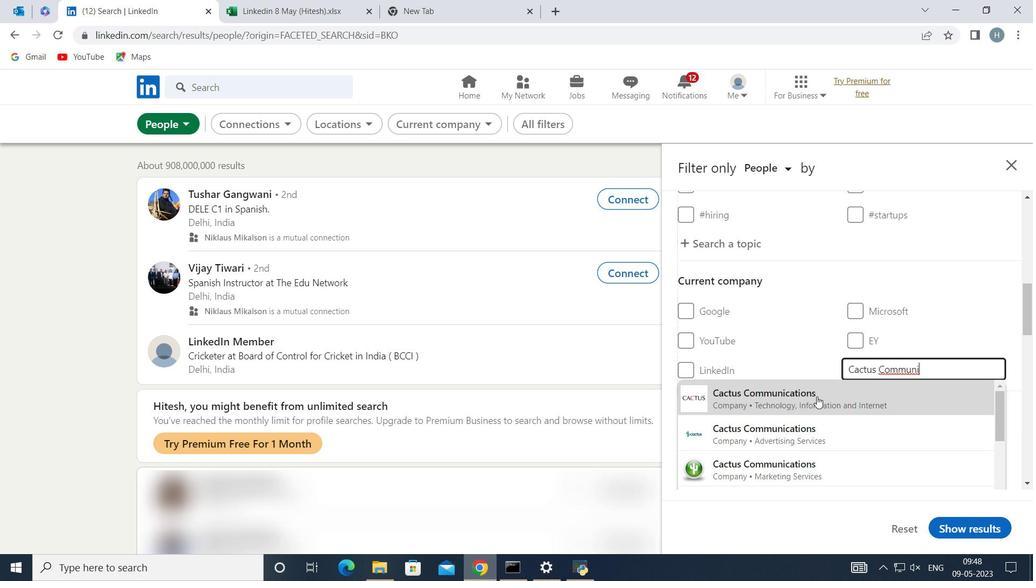 
Action: Mouse pressed left at (818, 401)
Screenshot: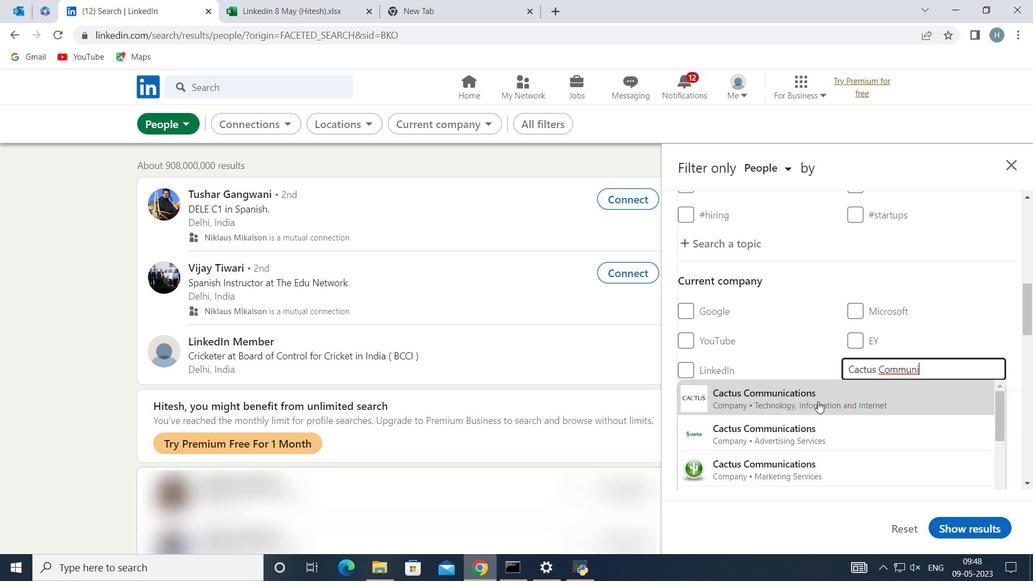 
Action: Mouse moved to (794, 355)
Screenshot: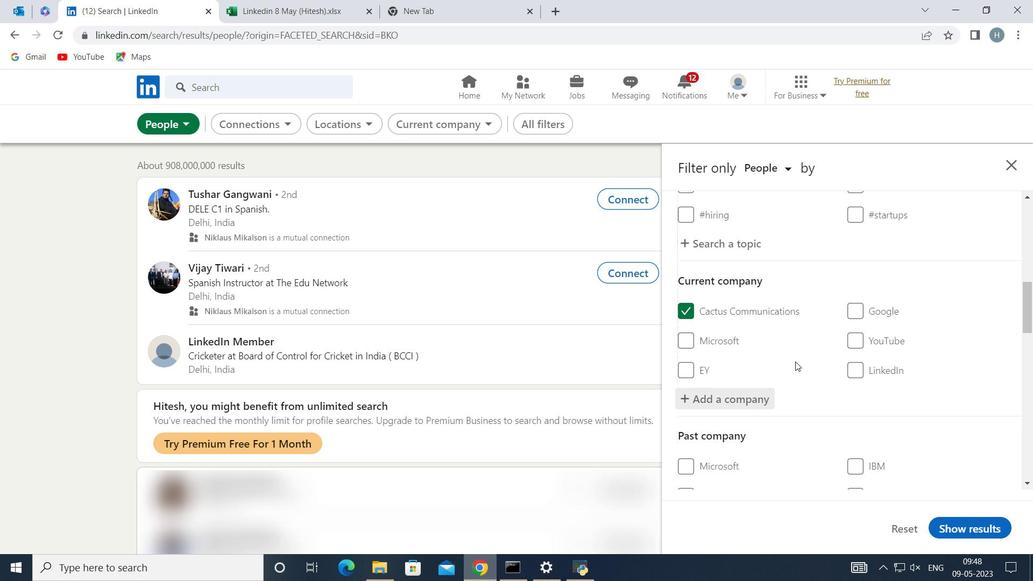 
Action: Mouse scrolled (794, 355) with delta (0, 0)
Screenshot: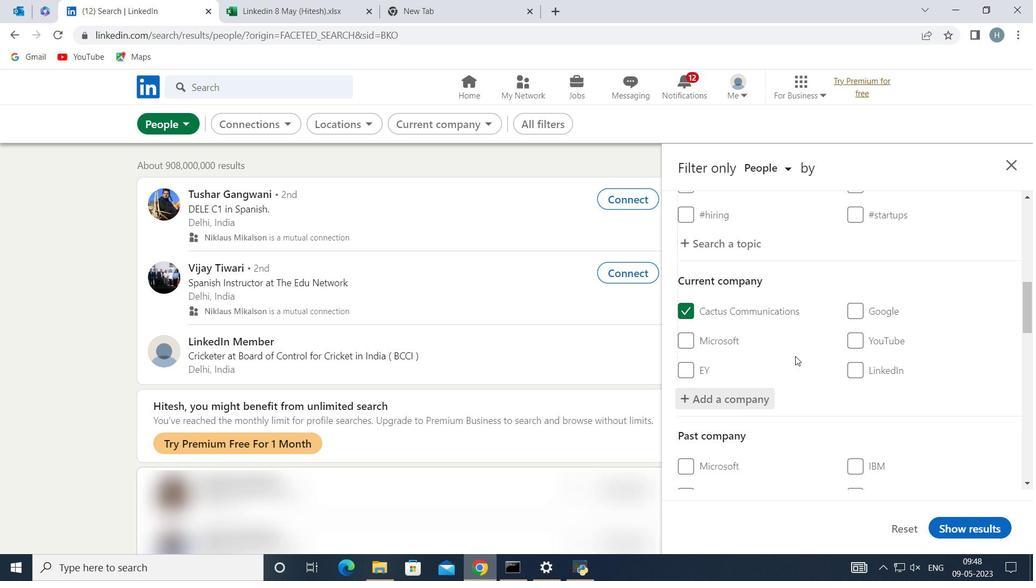 
Action: Mouse moved to (794, 354)
Screenshot: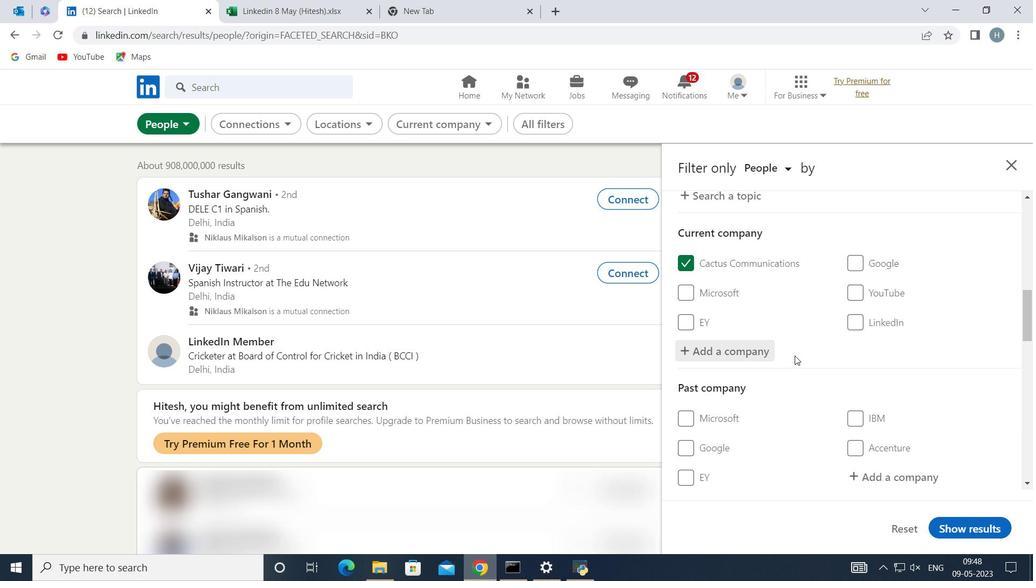 
Action: Mouse scrolled (794, 354) with delta (0, 0)
Screenshot: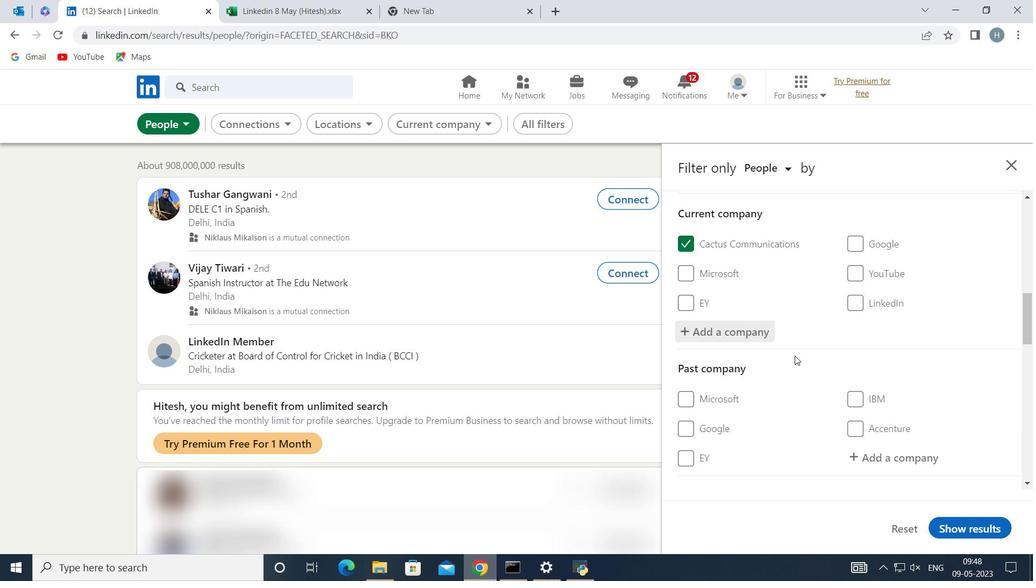 
Action: Mouse moved to (797, 354)
Screenshot: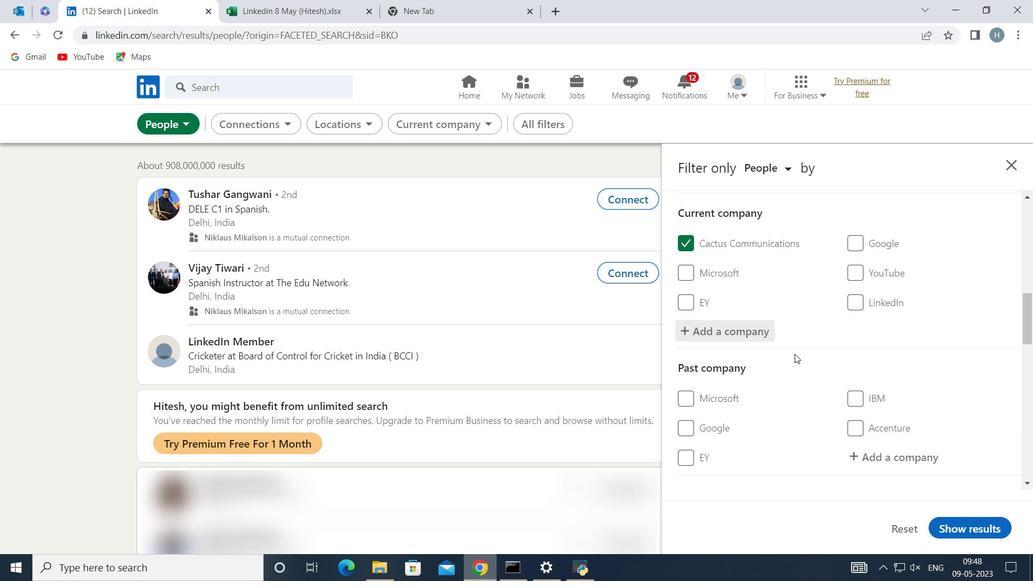 
Action: Mouse scrolled (797, 353) with delta (0, 0)
Screenshot: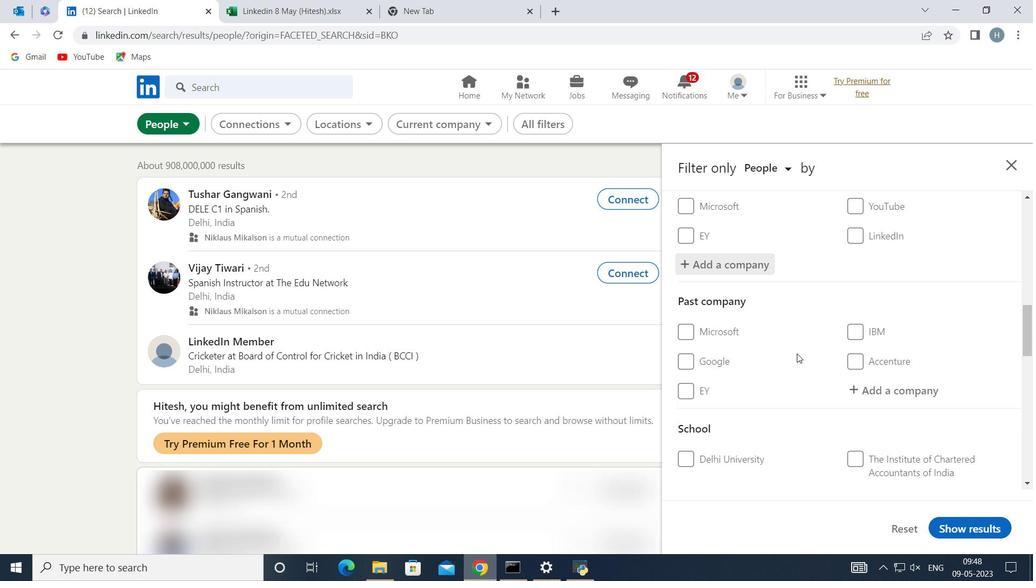 
Action: Mouse moved to (797, 353)
Screenshot: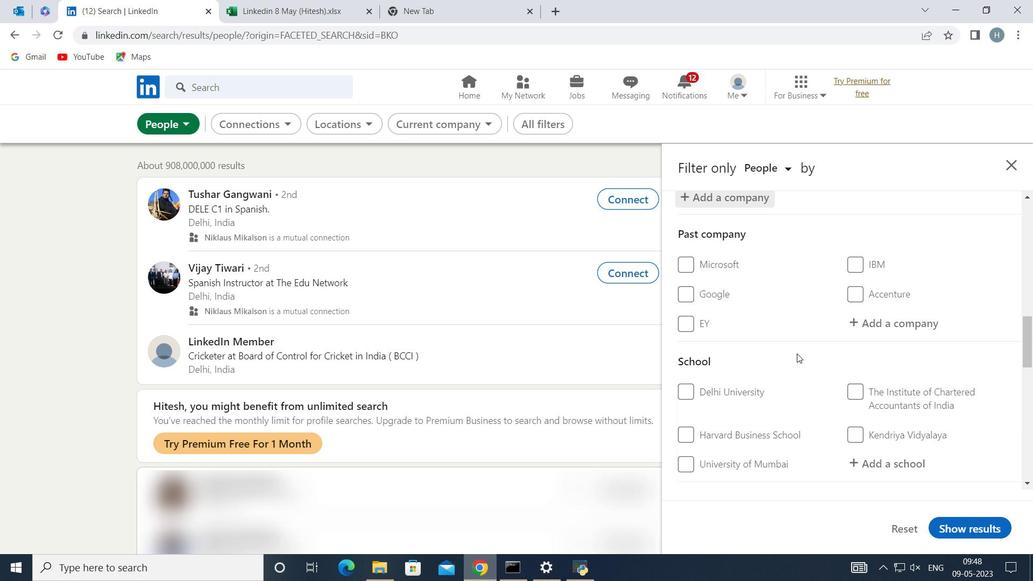 
Action: Mouse scrolled (797, 353) with delta (0, 0)
Screenshot: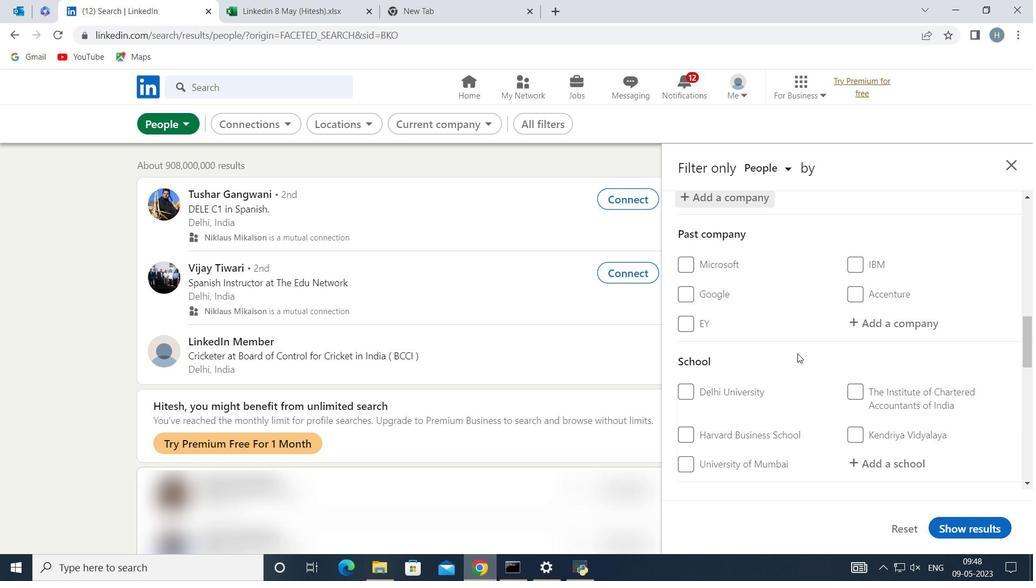 
Action: Mouse moved to (893, 396)
Screenshot: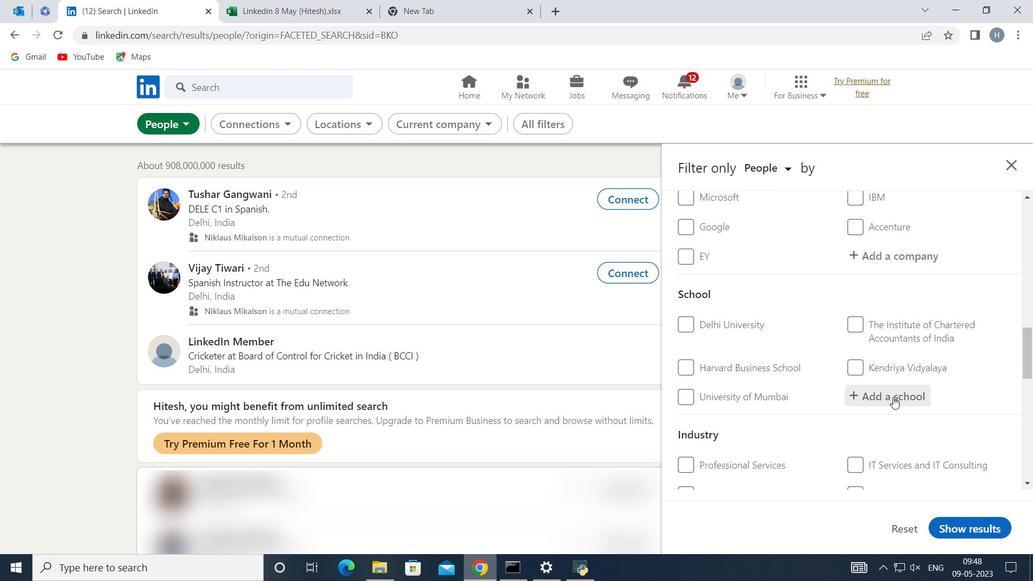 
Action: Mouse pressed left at (893, 396)
Screenshot: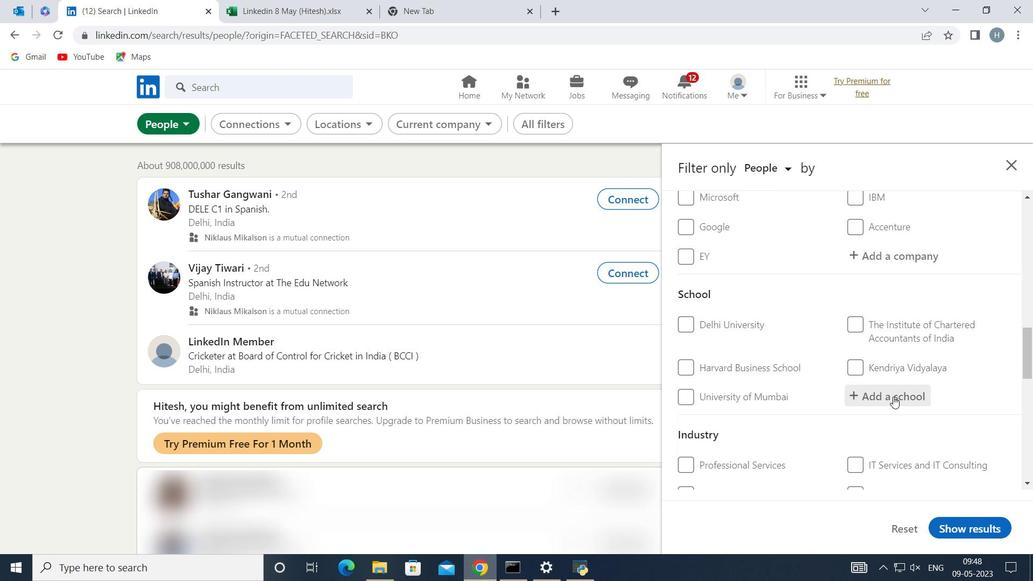 
Action: Key pressed <Key.shift>Government<Key.space><Key.shift>College<Key.space>of<Key.space><Key.shift>E
Screenshot: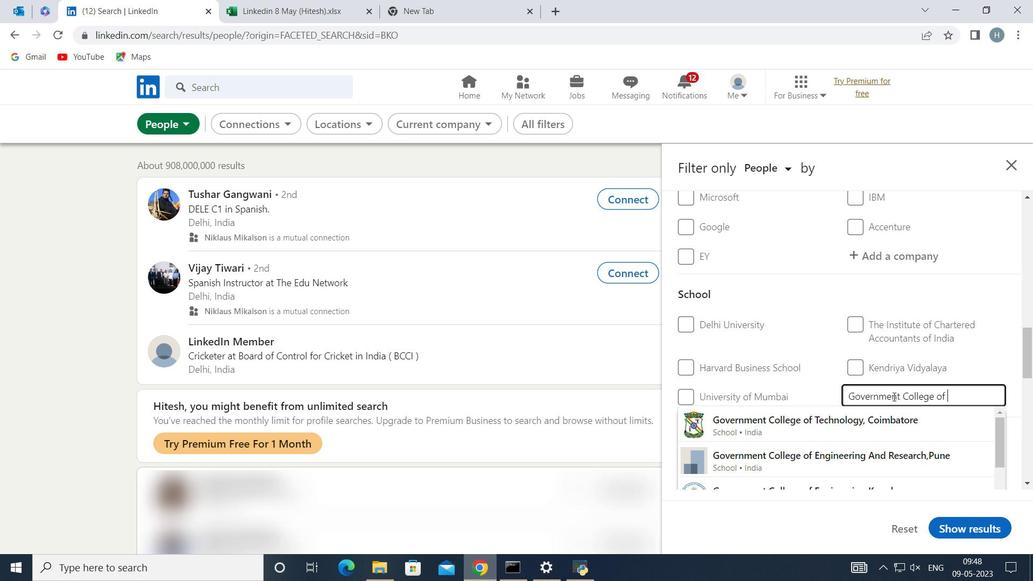 
Action: Mouse moved to (868, 426)
Screenshot: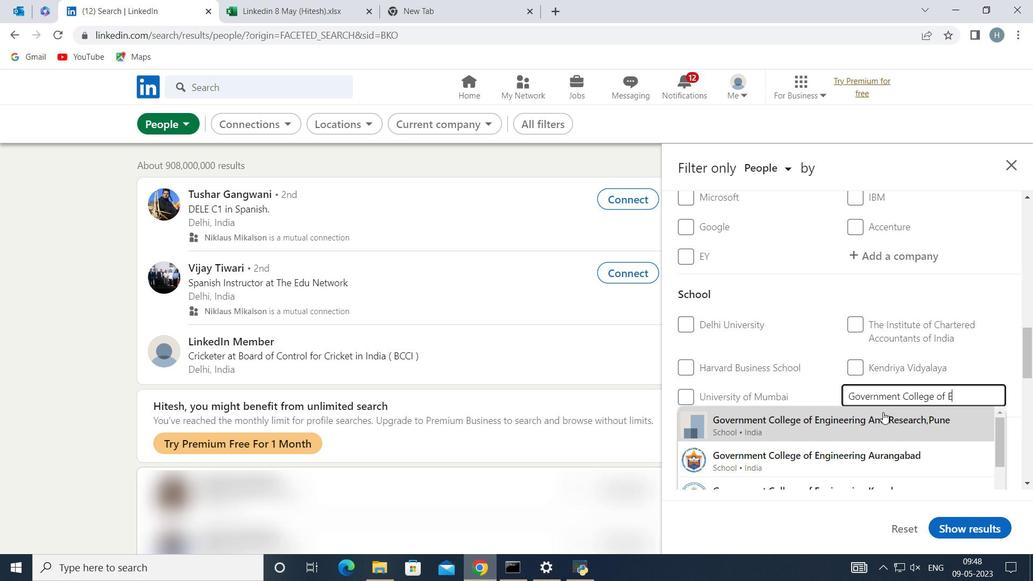 
Action: Mouse scrolled (868, 426) with delta (0, 0)
Screenshot: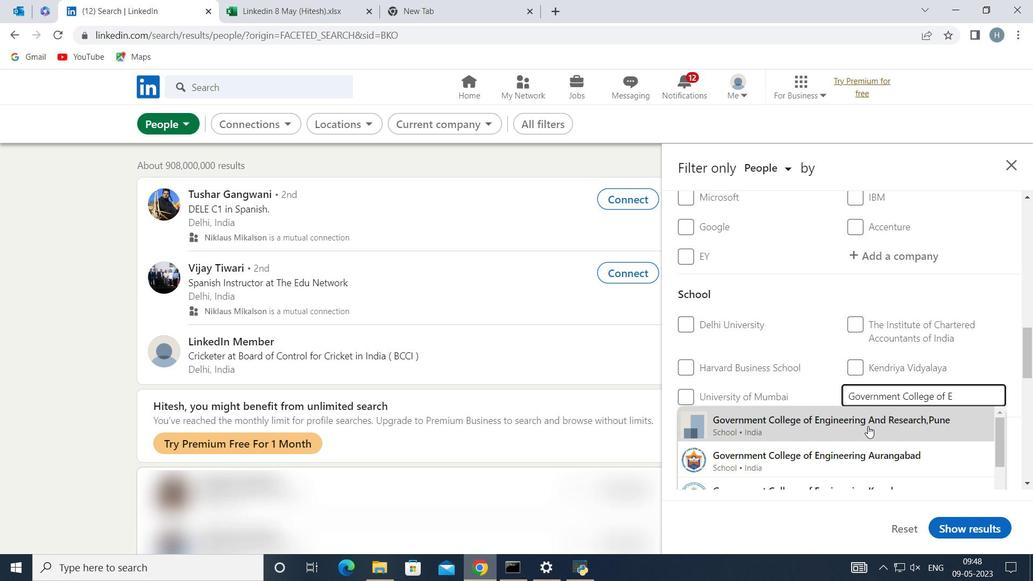 
Action: Mouse moved to (867, 427)
Screenshot: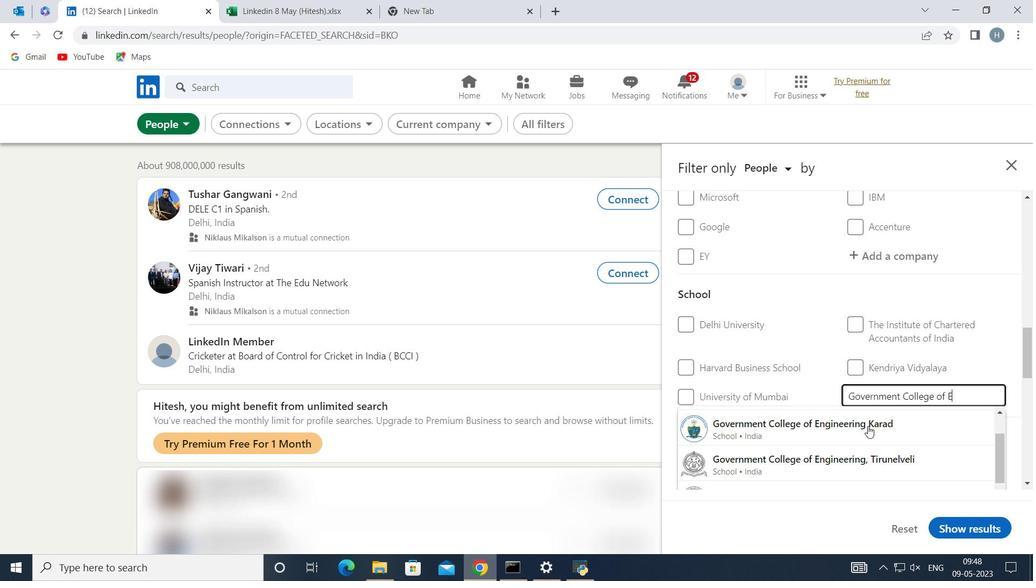 
Action: Key pressed ngineering<Key.space><Key.shift>S
Screenshot: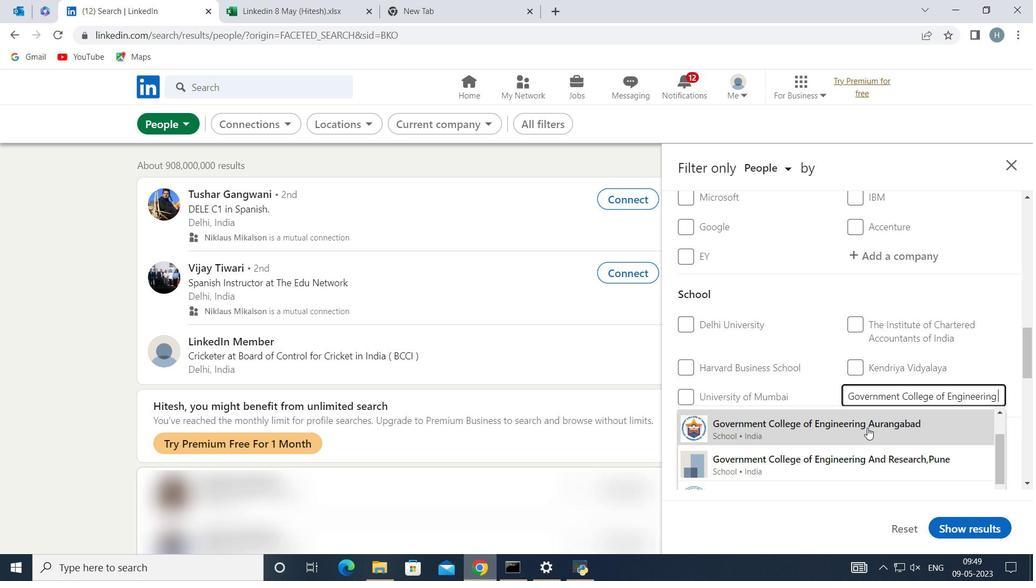
Action: Mouse moved to (866, 424)
Screenshot: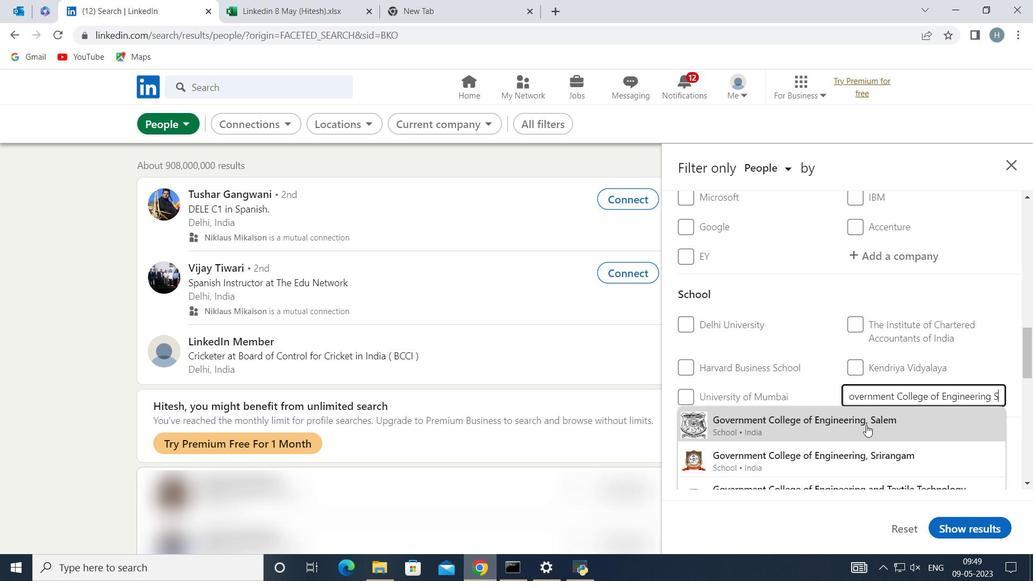 
Action: Mouse pressed left at (866, 424)
Screenshot: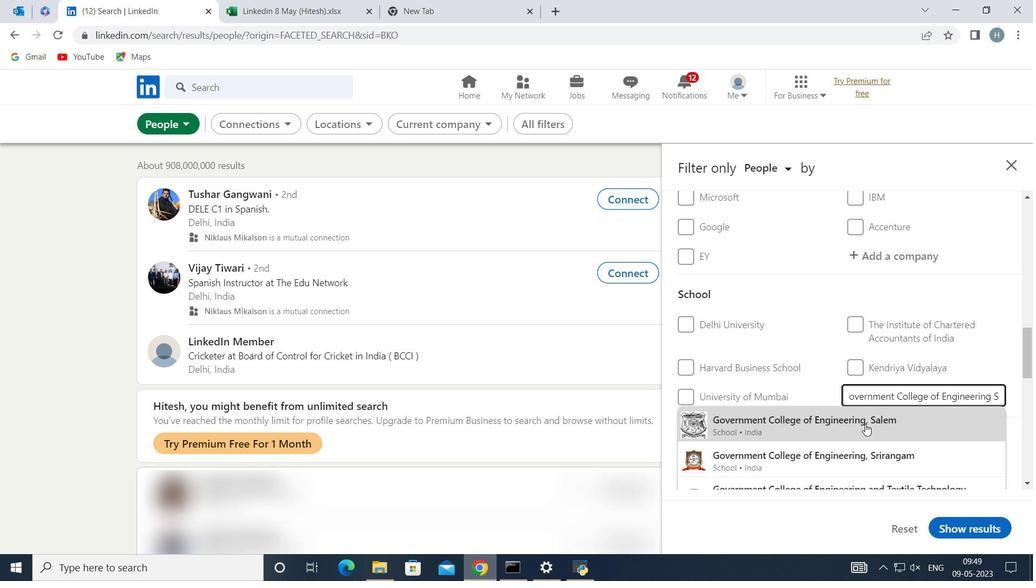 
Action: Mouse moved to (839, 387)
Screenshot: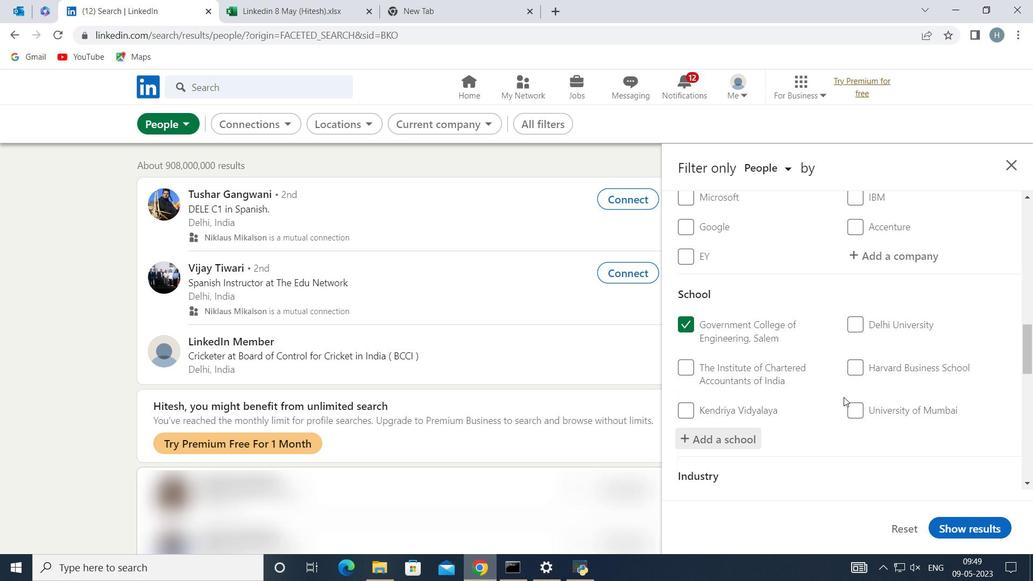 
Action: Mouse scrolled (839, 386) with delta (0, 0)
Screenshot: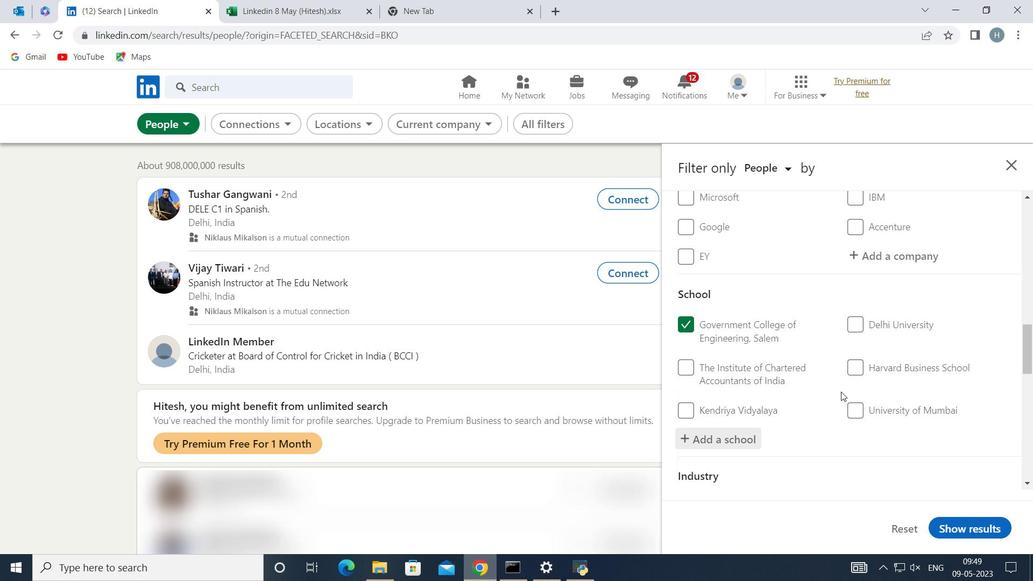 
Action: Mouse moved to (839, 386)
Screenshot: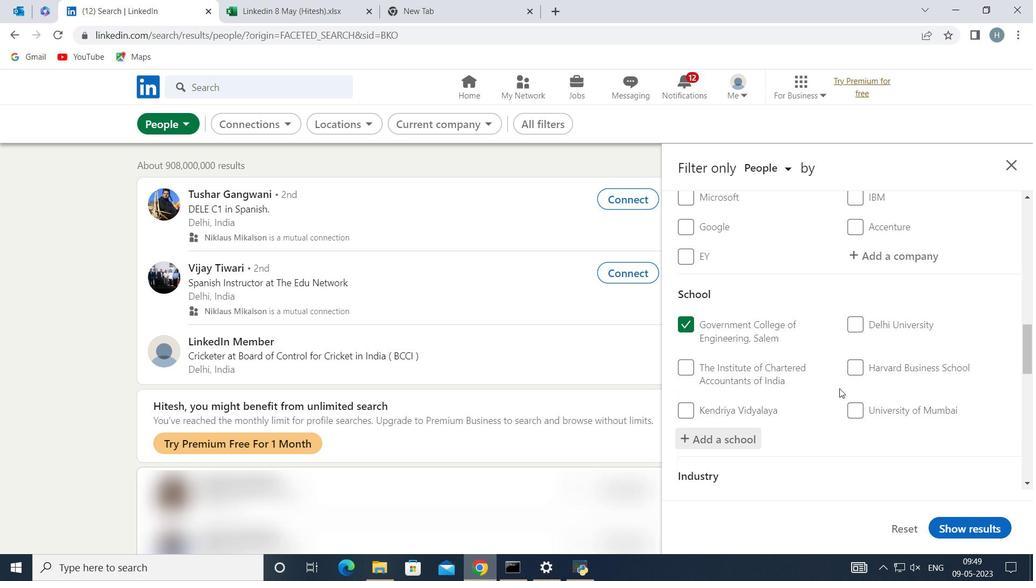 
Action: Mouse scrolled (839, 386) with delta (0, 0)
Screenshot: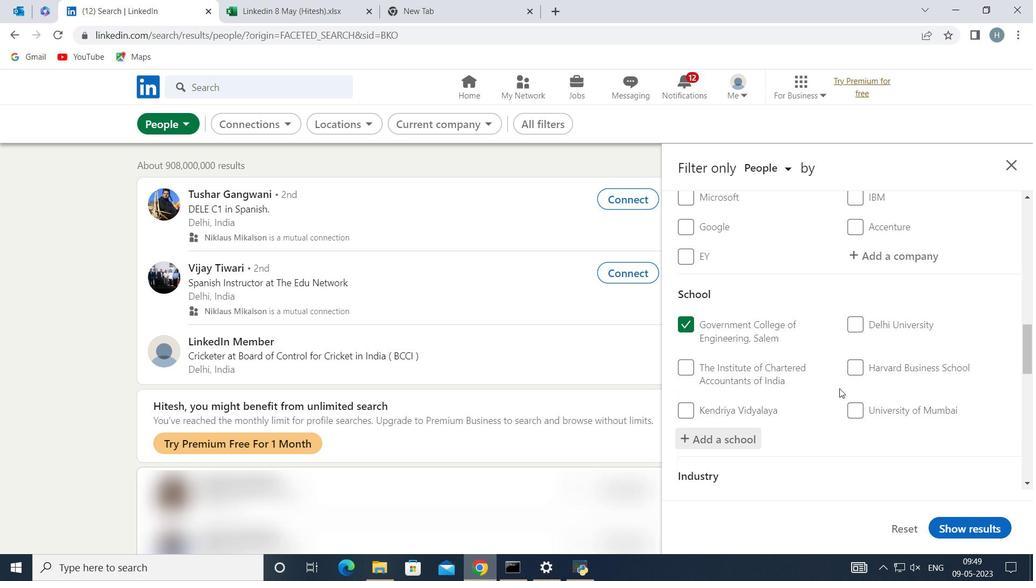 
Action: Mouse moved to (837, 383)
Screenshot: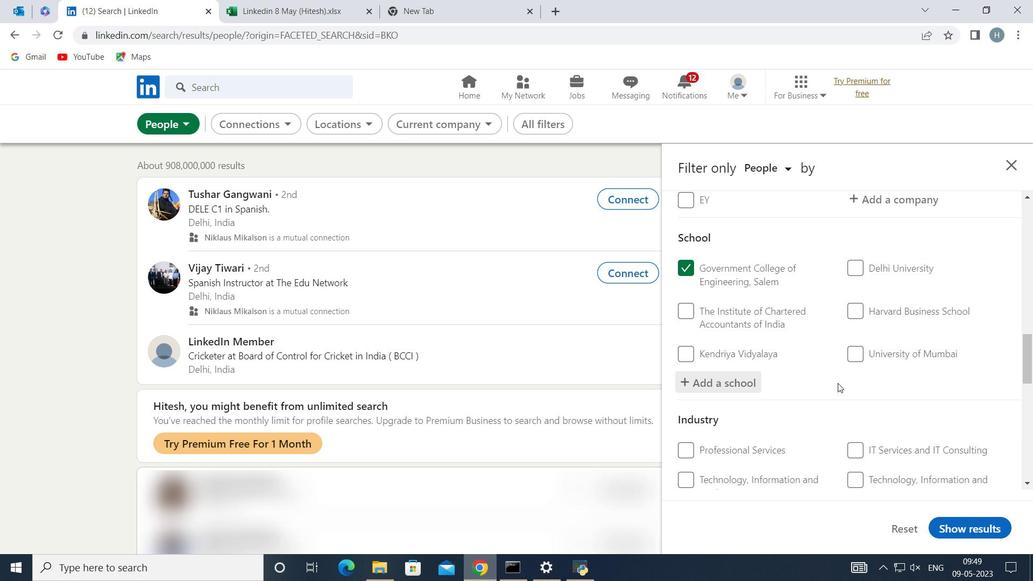 
Action: Mouse scrolled (837, 382) with delta (0, 0)
Screenshot: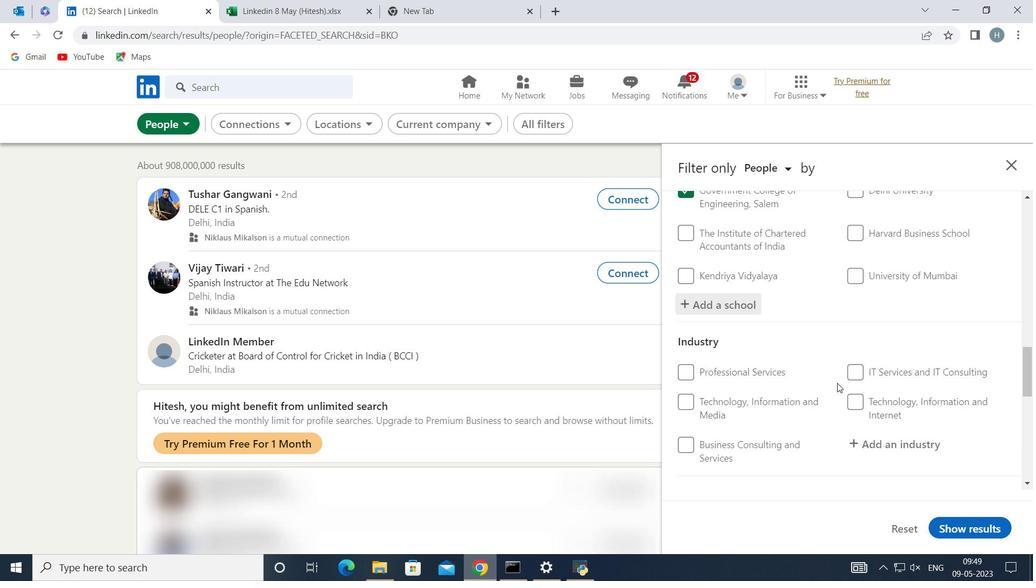
Action: Mouse moved to (877, 379)
Screenshot: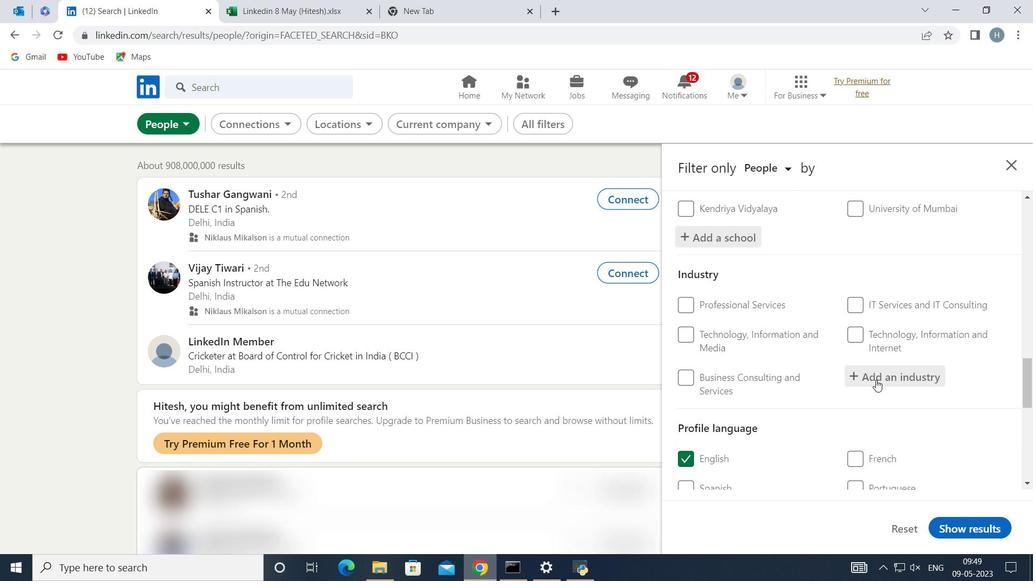 
Action: Mouse pressed left at (877, 379)
Screenshot: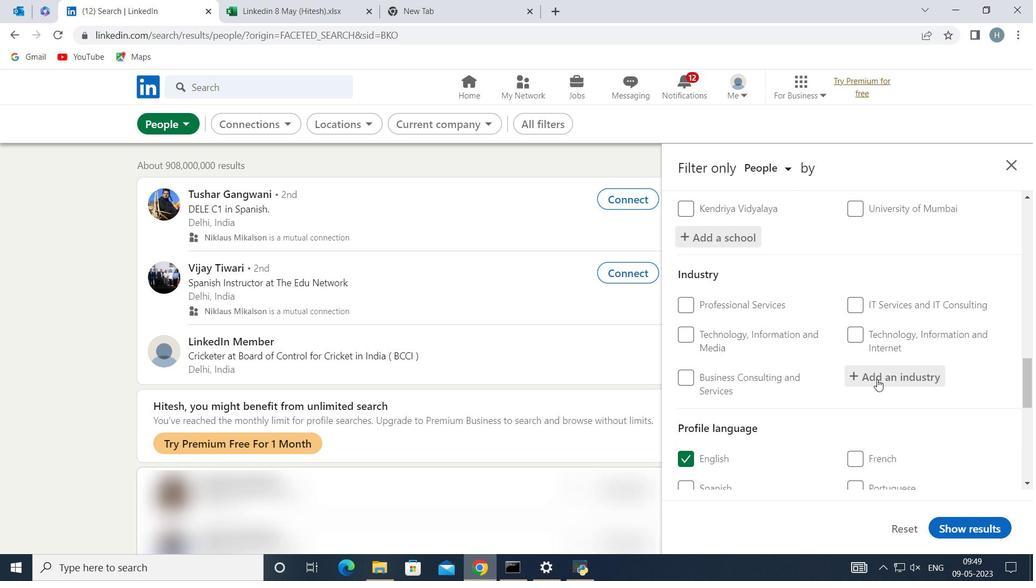 
Action: Key pressed <Key.shift>Wellness
Screenshot: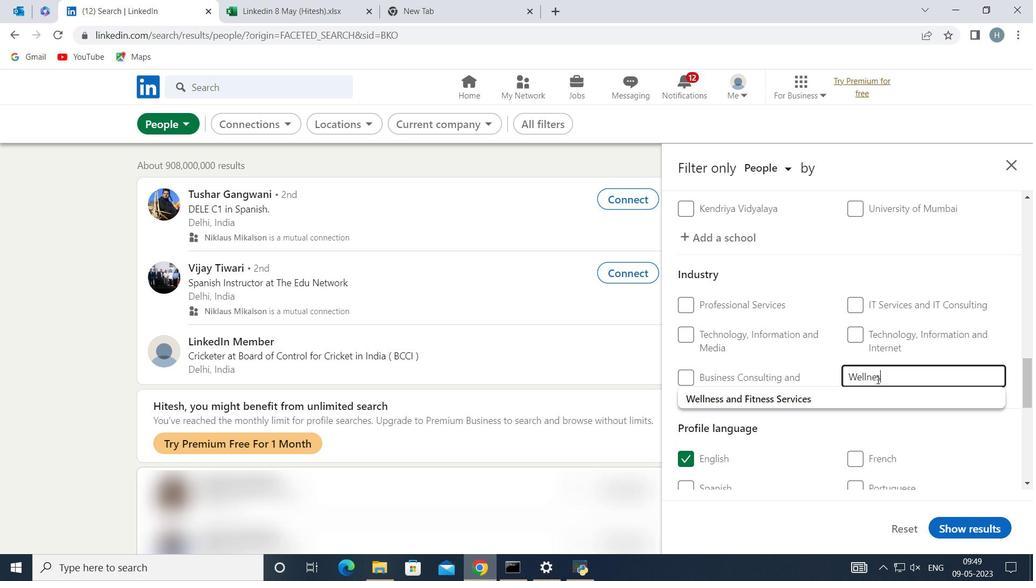 
Action: Mouse moved to (839, 398)
Screenshot: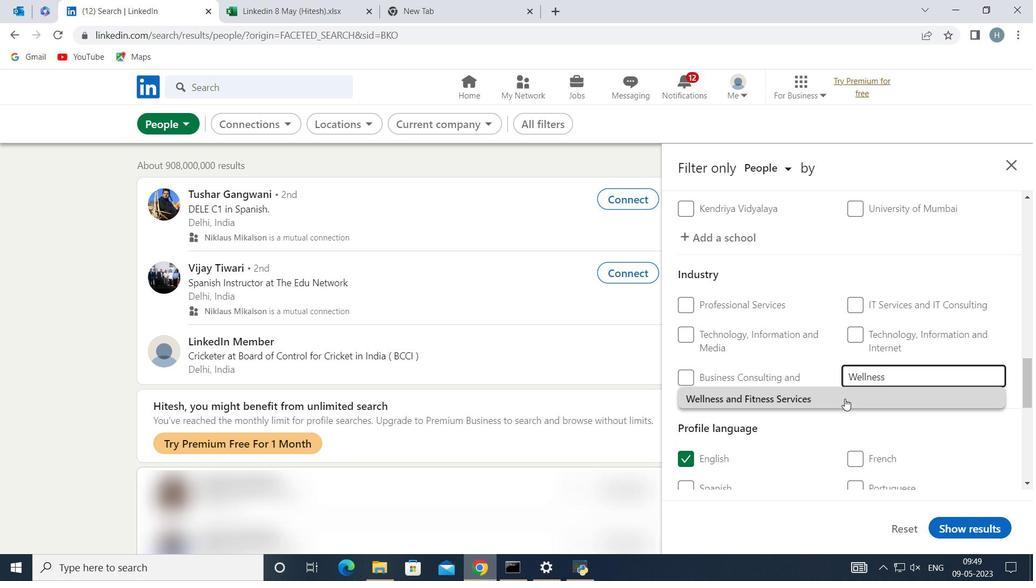 
Action: Mouse pressed left at (839, 398)
Screenshot: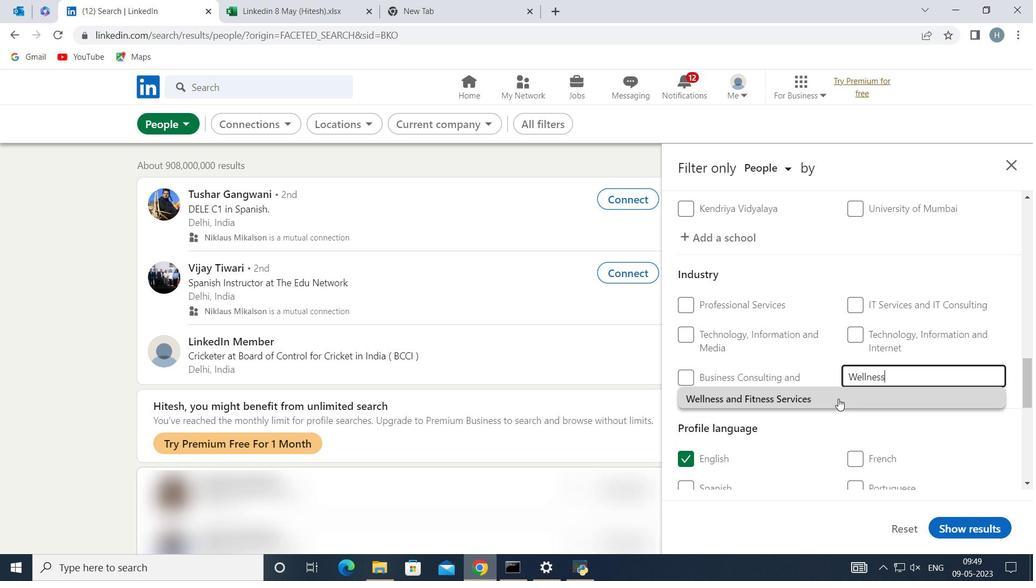 
Action: Mouse moved to (836, 393)
Screenshot: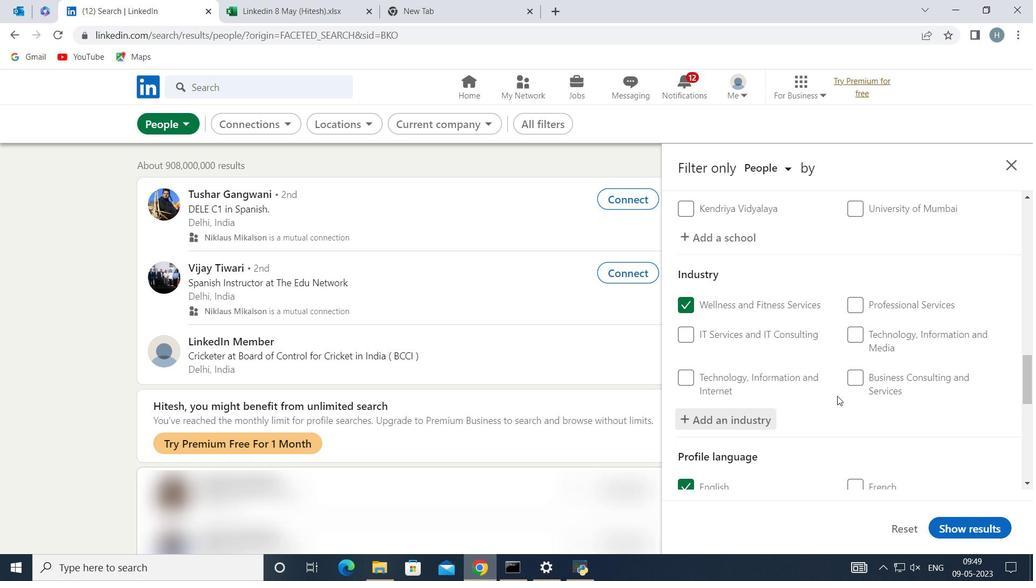 
Action: Mouse scrolled (836, 392) with delta (0, 0)
Screenshot: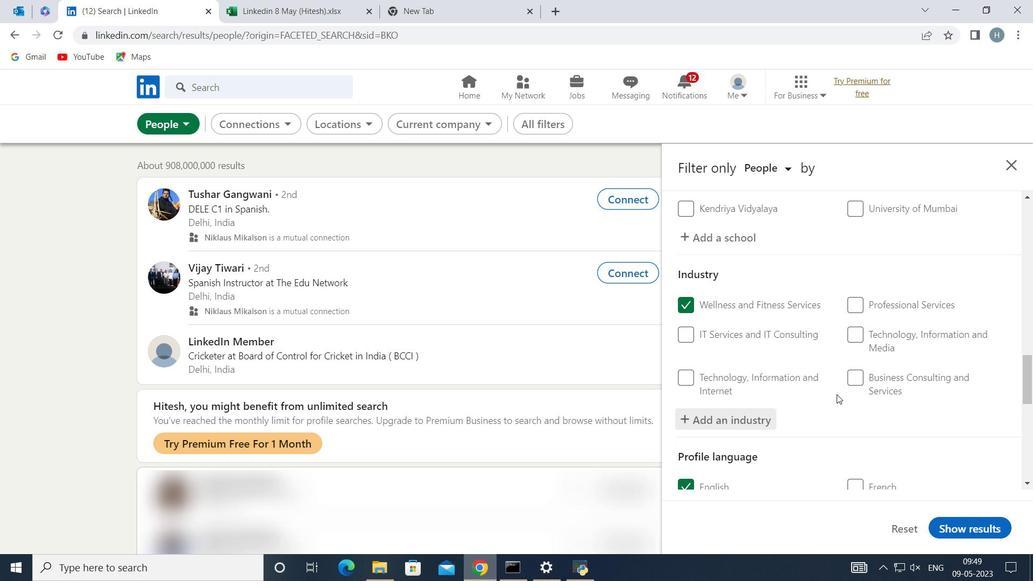 
Action: Mouse scrolled (836, 392) with delta (0, 0)
Screenshot: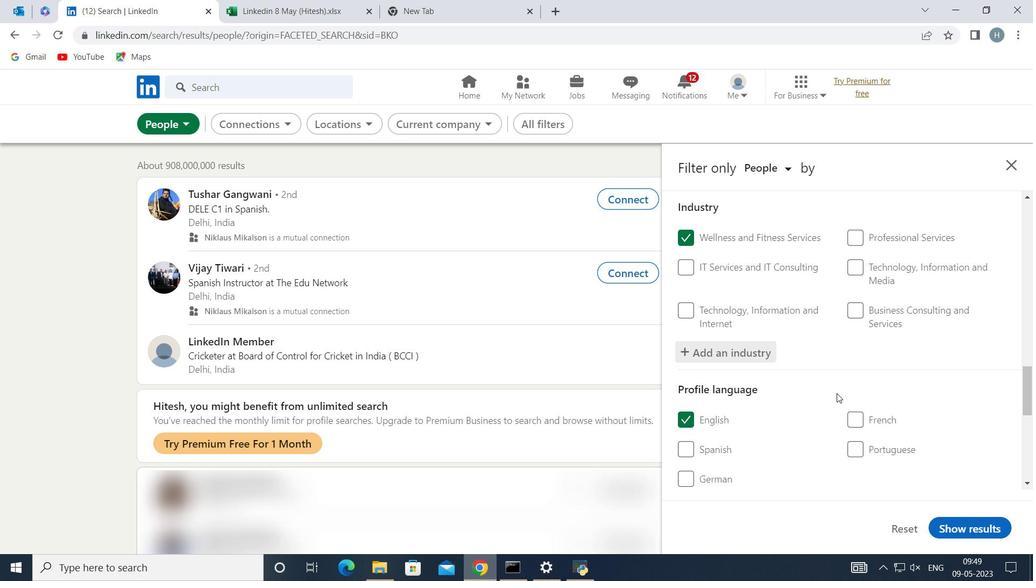 
Action: Mouse scrolled (836, 392) with delta (0, 0)
Screenshot: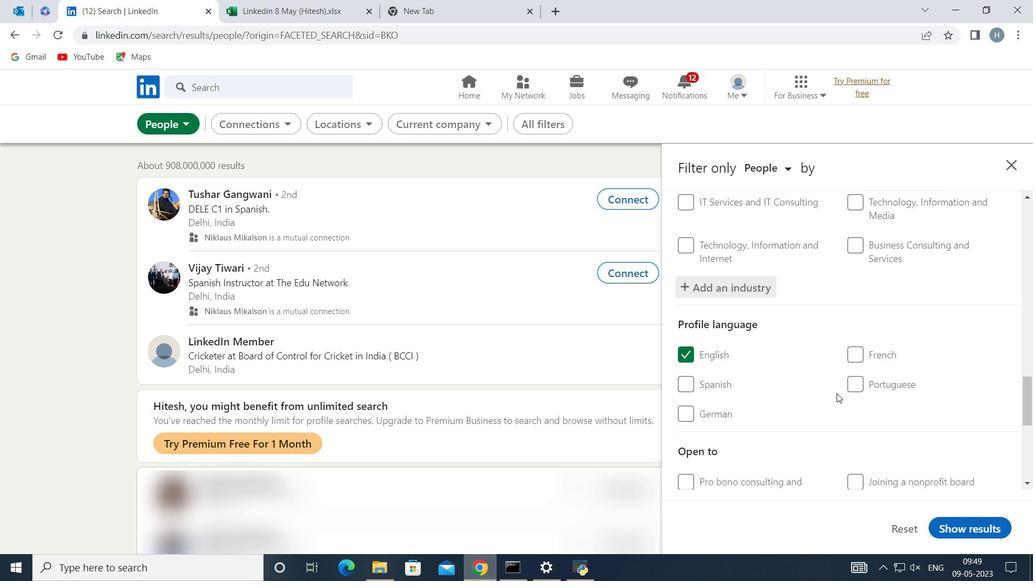
Action: Mouse scrolled (836, 392) with delta (0, 0)
Screenshot: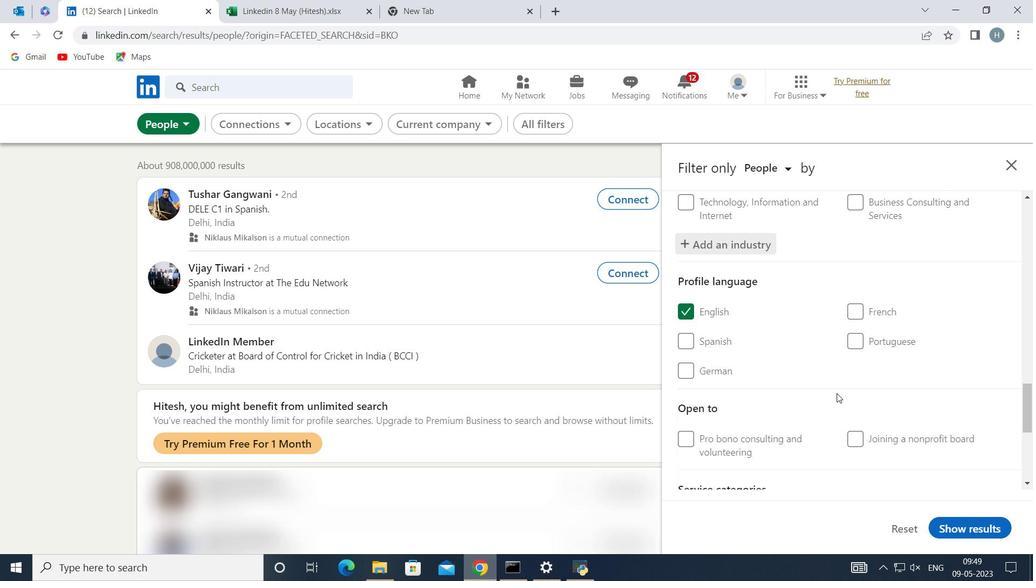 
Action: Mouse scrolled (836, 392) with delta (0, 0)
Screenshot: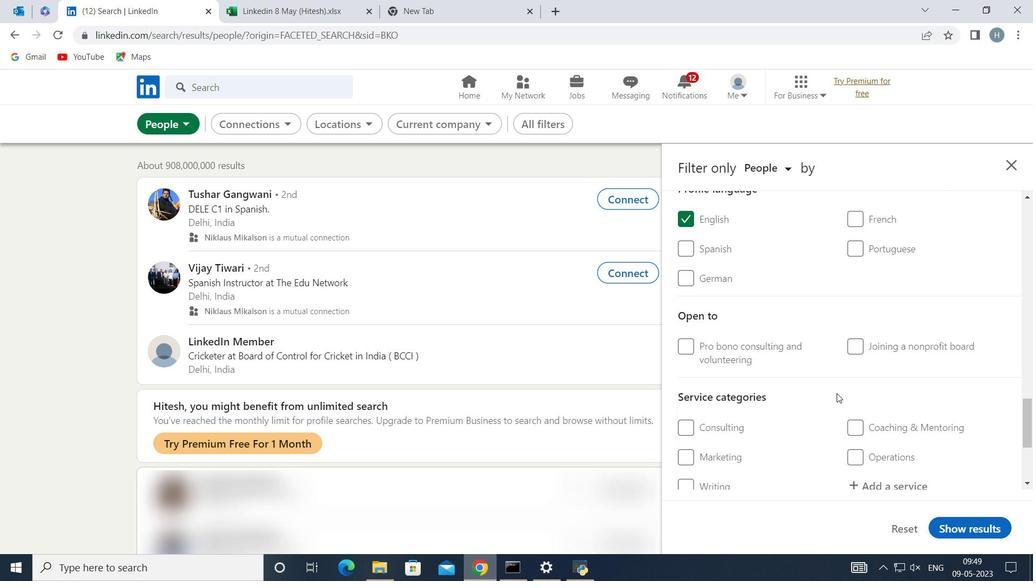 
Action: Mouse moved to (872, 414)
Screenshot: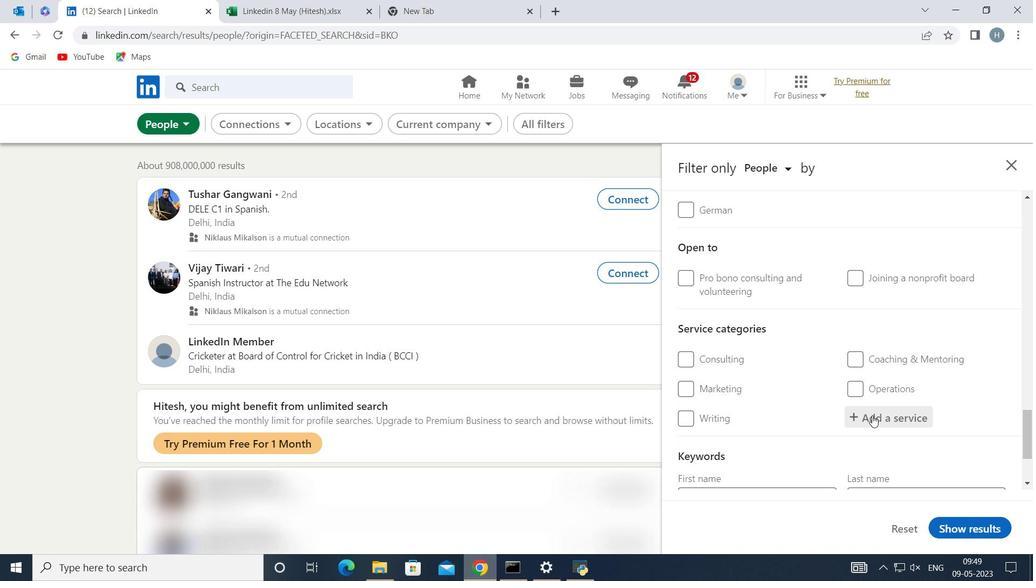 
Action: Mouse pressed left at (872, 414)
Screenshot: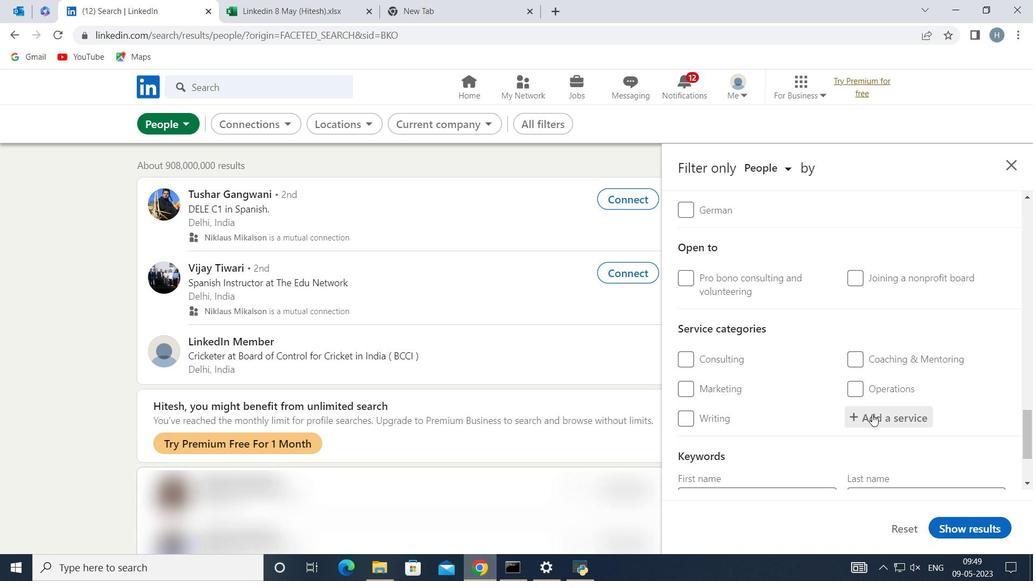 
Action: Key pressed <Key.shift>Catering<Key.shift>Change
Screenshot: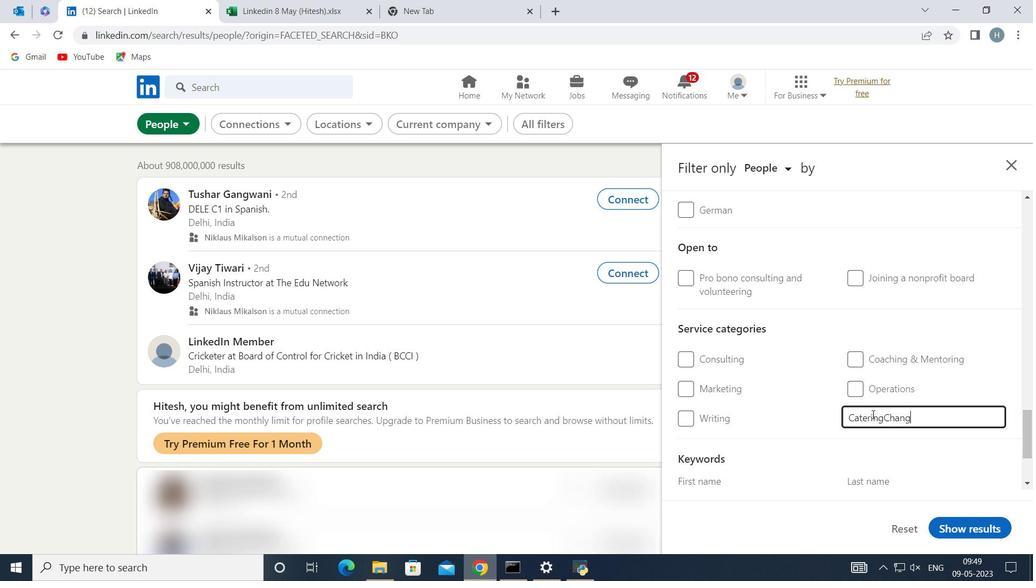
Action: Mouse moved to (900, 445)
Screenshot: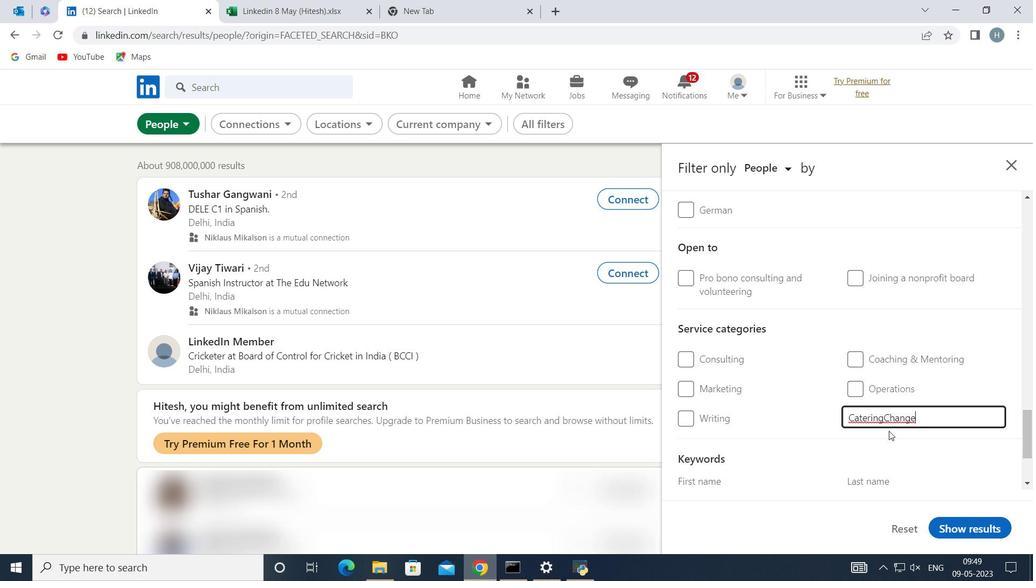 
Action: Mouse pressed left at (900, 445)
Screenshot: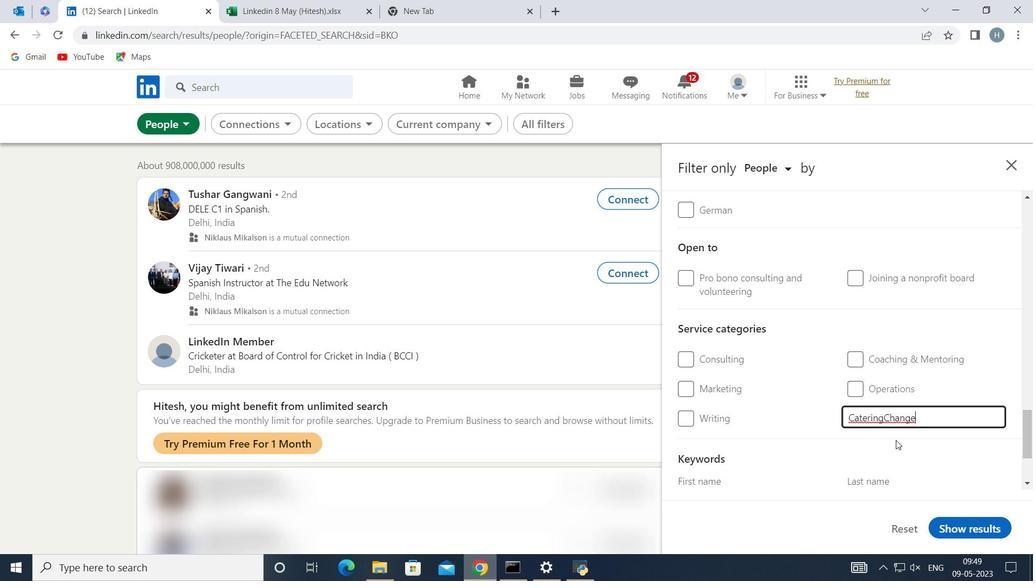 
Action: Mouse moved to (888, 444)
Screenshot: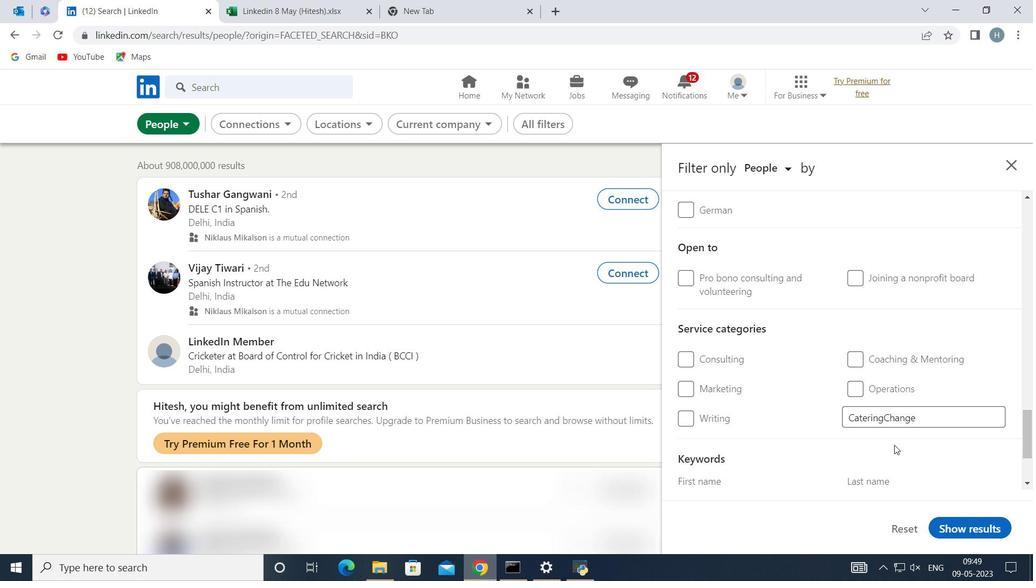 
Action: Mouse scrolled (888, 443) with delta (0, 0)
Screenshot: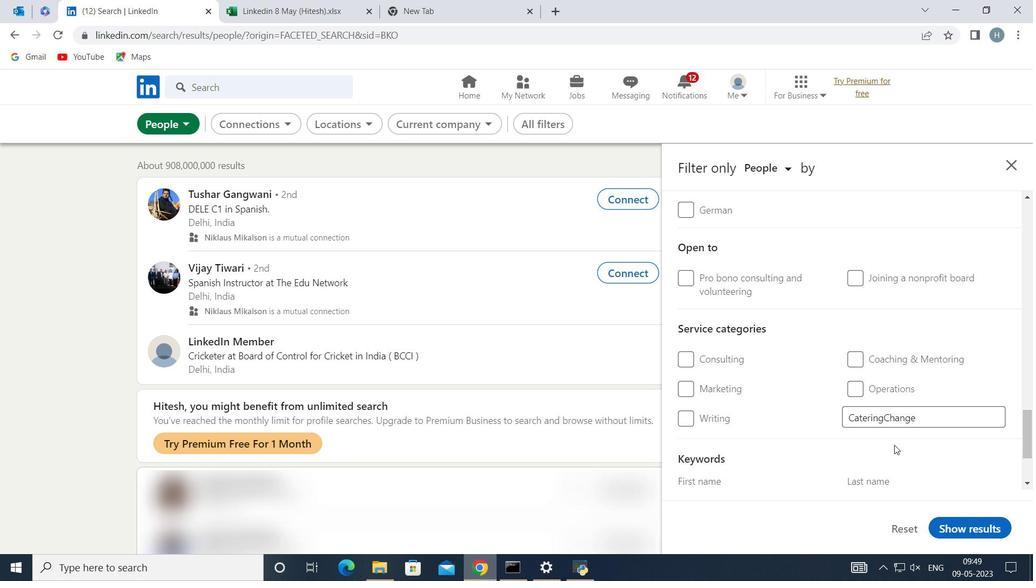 
Action: Mouse moved to (888, 444)
Screenshot: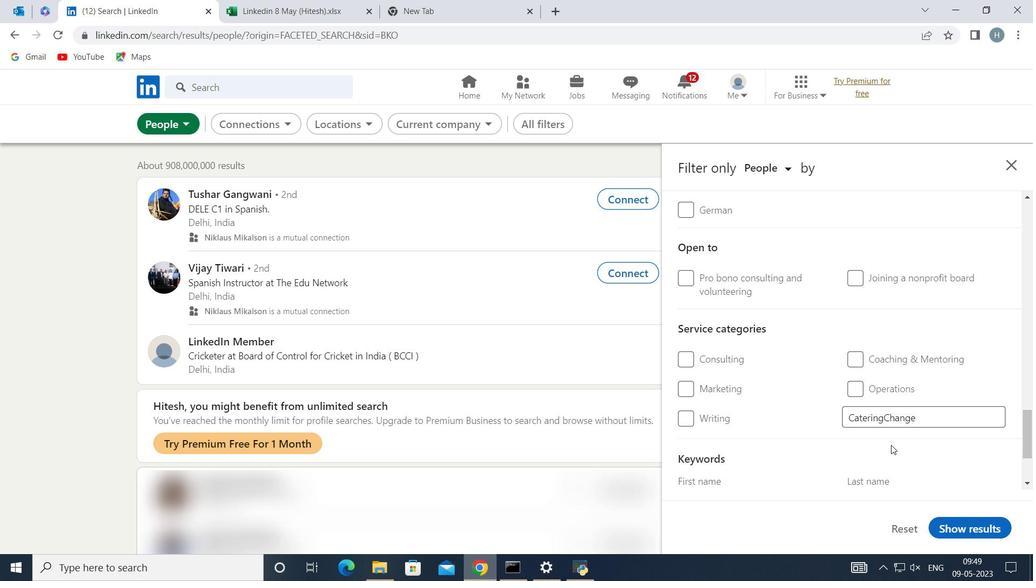 
Action: Mouse scrolled (888, 443) with delta (0, 0)
Screenshot: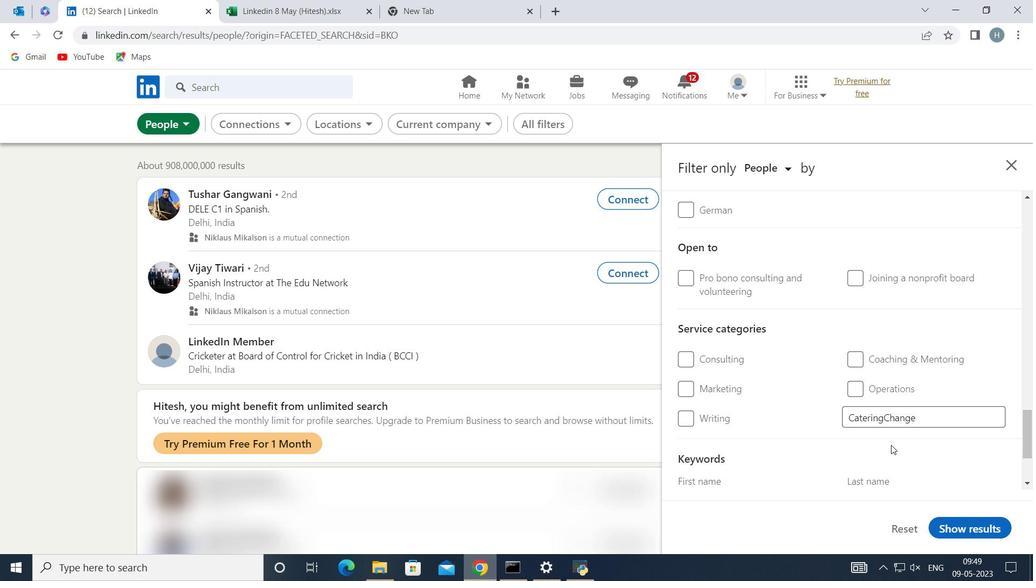 
Action: Mouse moved to (888, 444)
Screenshot: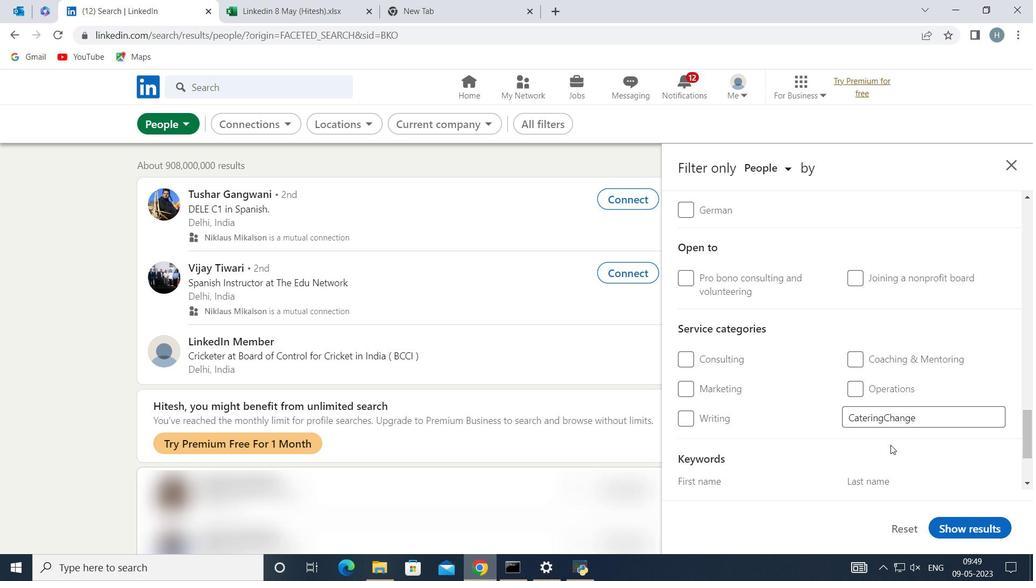 
Action: Mouse scrolled (888, 443) with delta (0, 0)
Screenshot: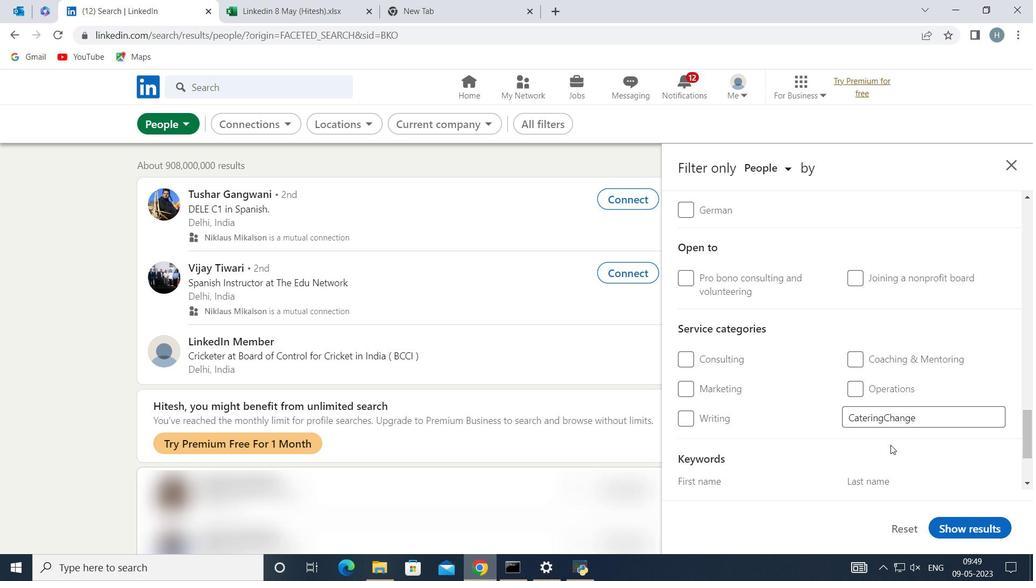 
Action: Mouse moved to (782, 430)
Screenshot: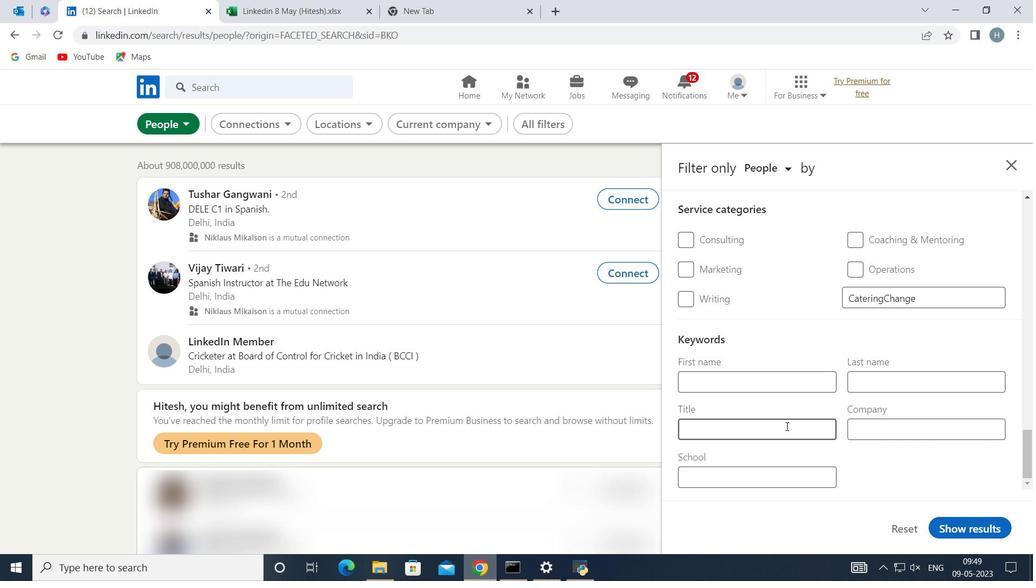
Action: Mouse pressed left at (782, 430)
Screenshot: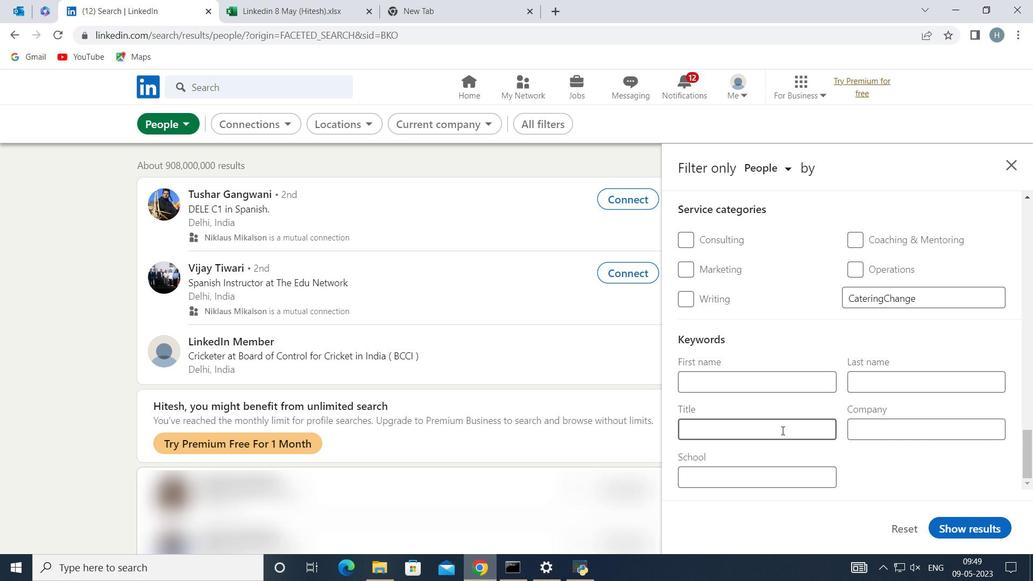 
Action: Key pressed <Key.shift>Front-<Key.shift>Line<Key.space><Key.shift>Employees
Screenshot: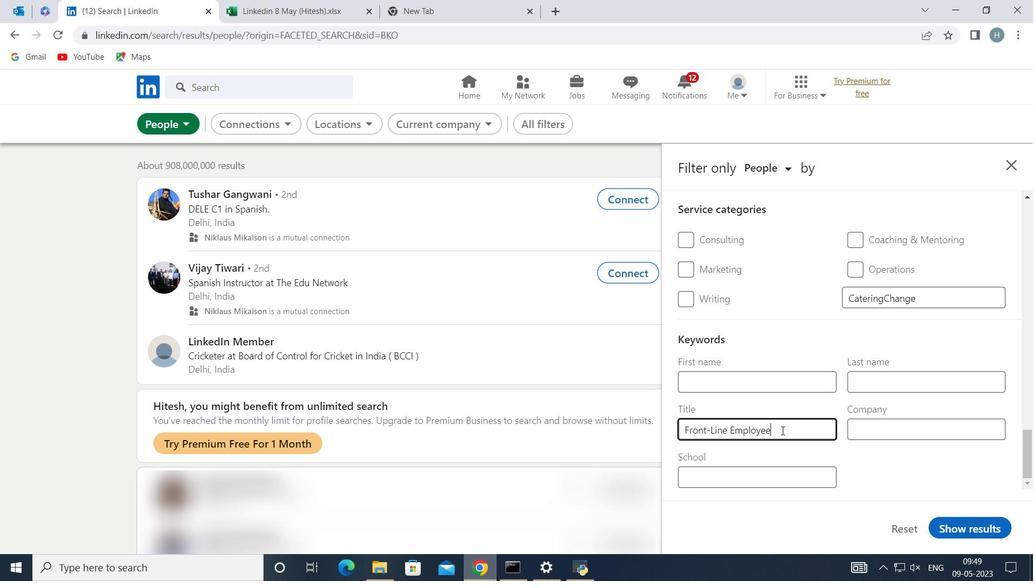
Action: Mouse moved to (969, 534)
Screenshot: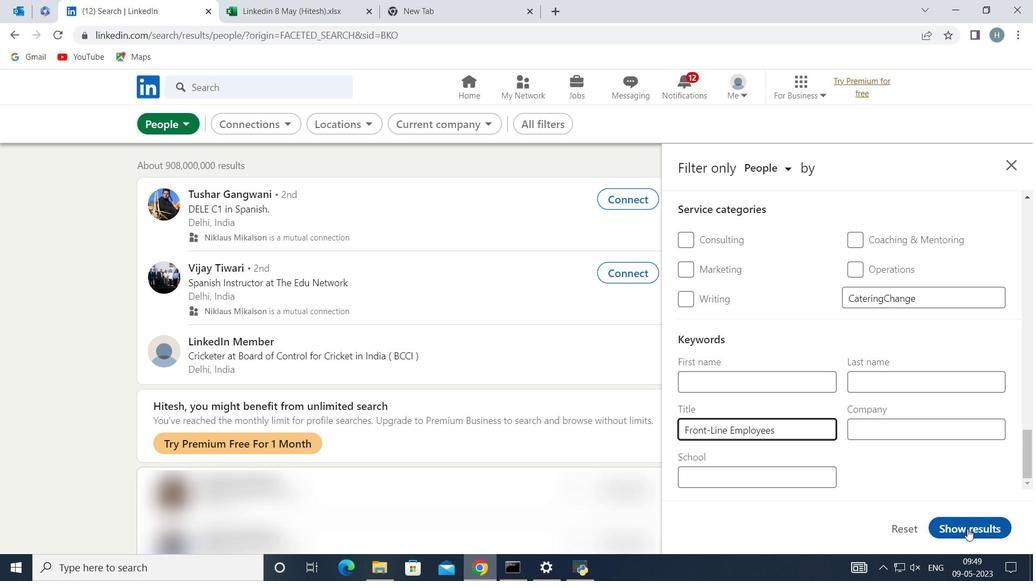 
Action: Mouse pressed left at (969, 534)
Screenshot: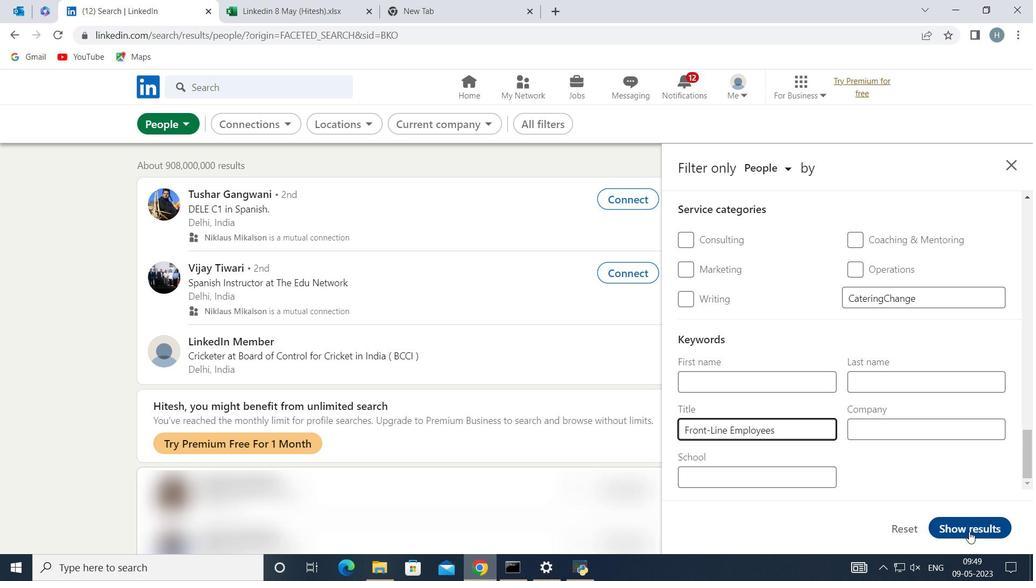 
Action: Mouse moved to (736, 393)
Screenshot: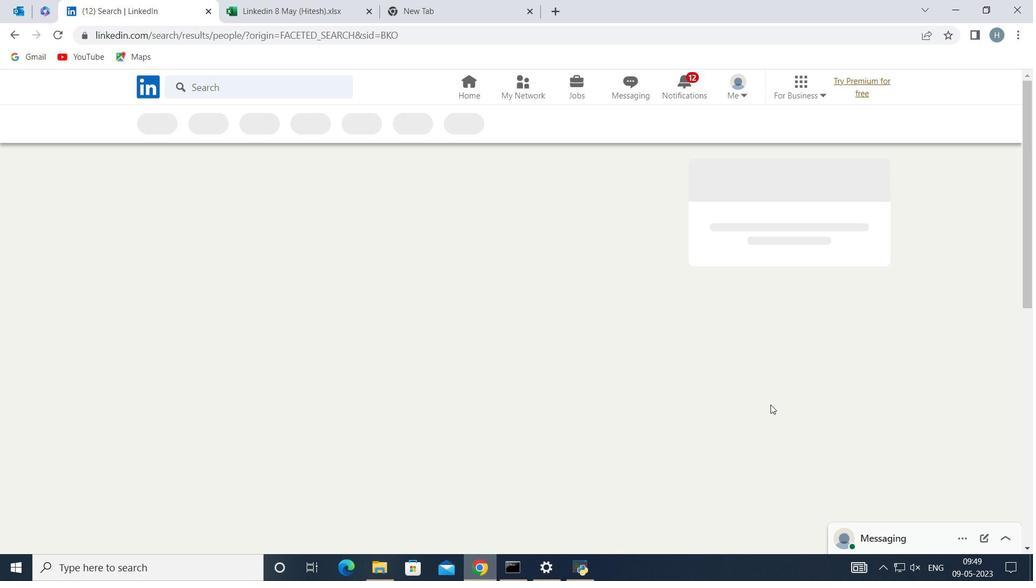 
